 Task: Find connections with filter location Jhanjhārpur with filter topic #successwith filter profile language Potuguese with filter current company Kantar with filter school Vidyalankar Institute of Technology, Mumbai with filter industry Consumer Goods Rental with filter service category Product Marketing with filter keywords title Medical Transcriptionist
Action: Mouse moved to (152, 226)
Screenshot: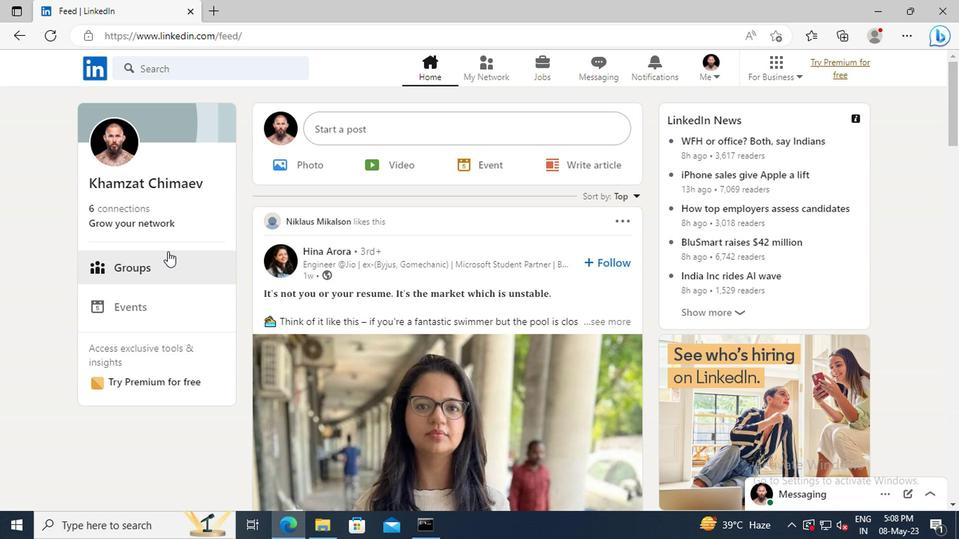 
Action: Mouse pressed left at (152, 226)
Screenshot: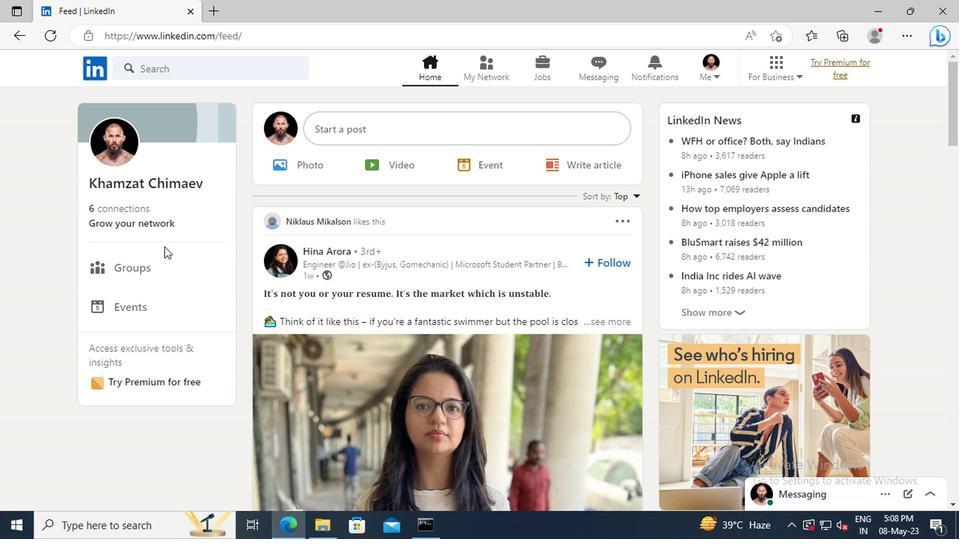 
Action: Mouse moved to (152, 151)
Screenshot: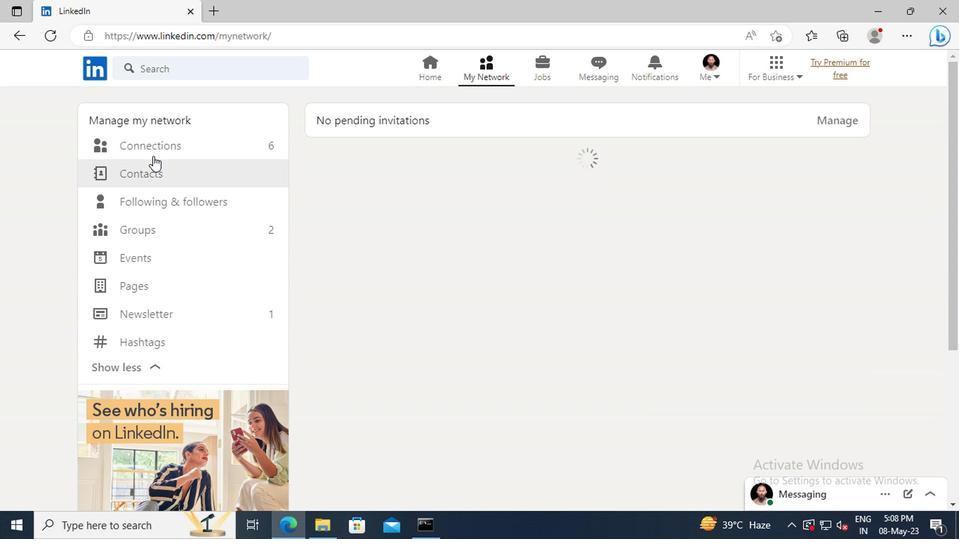 
Action: Mouse pressed left at (152, 151)
Screenshot: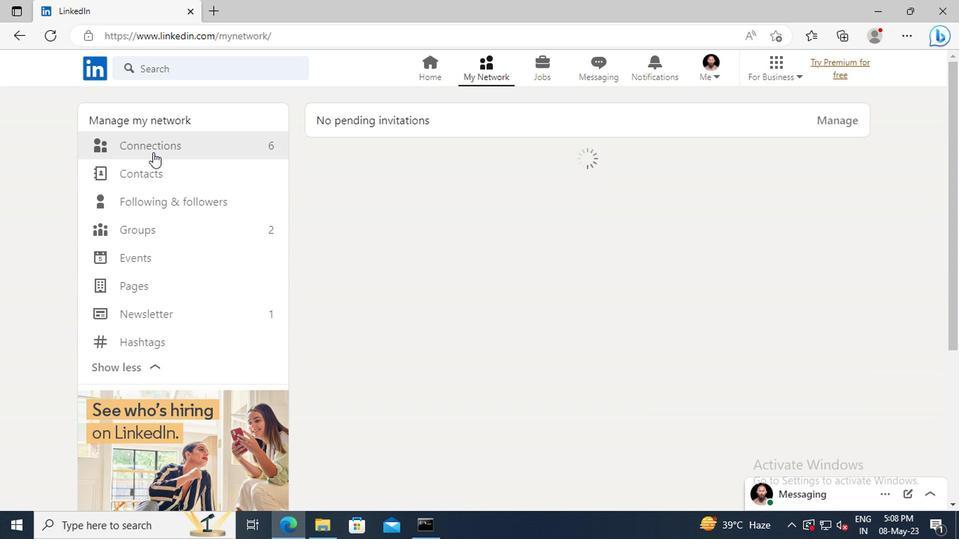 
Action: Mouse moved to (577, 153)
Screenshot: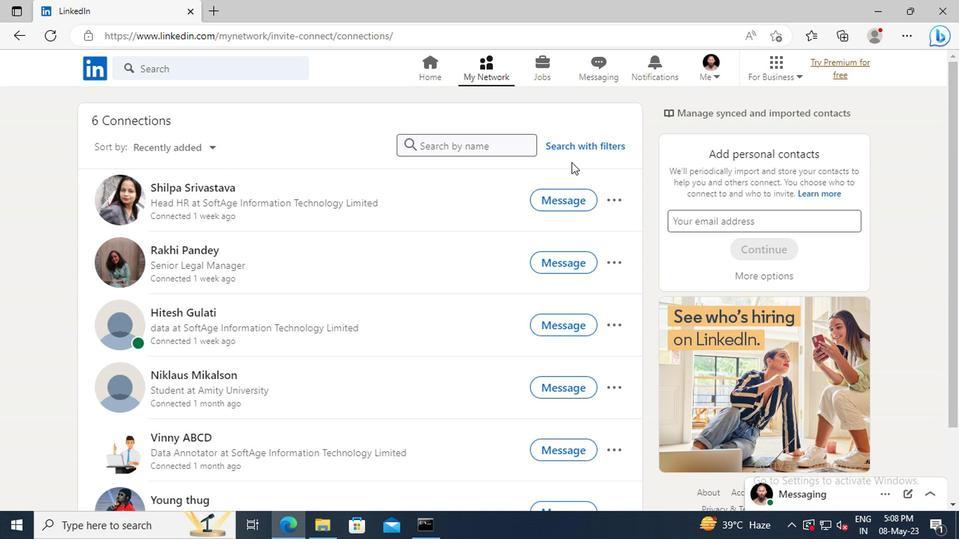 
Action: Mouse pressed left at (577, 153)
Screenshot: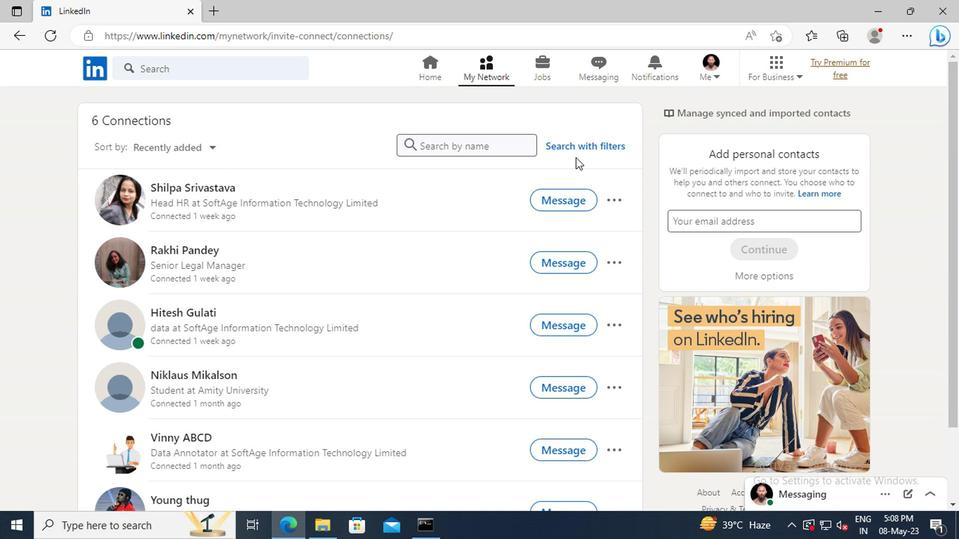 
Action: Mouse moved to (524, 108)
Screenshot: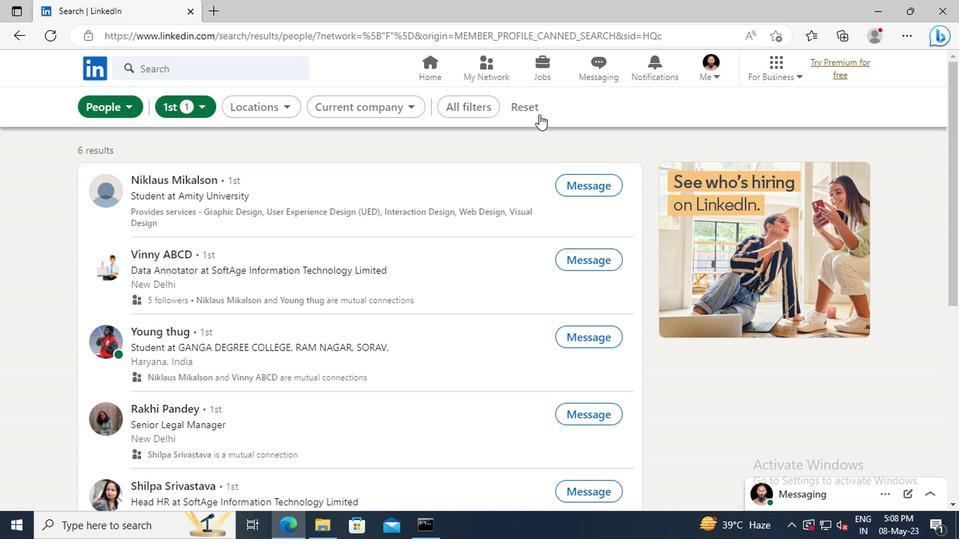 
Action: Mouse pressed left at (524, 108)
Screenshot: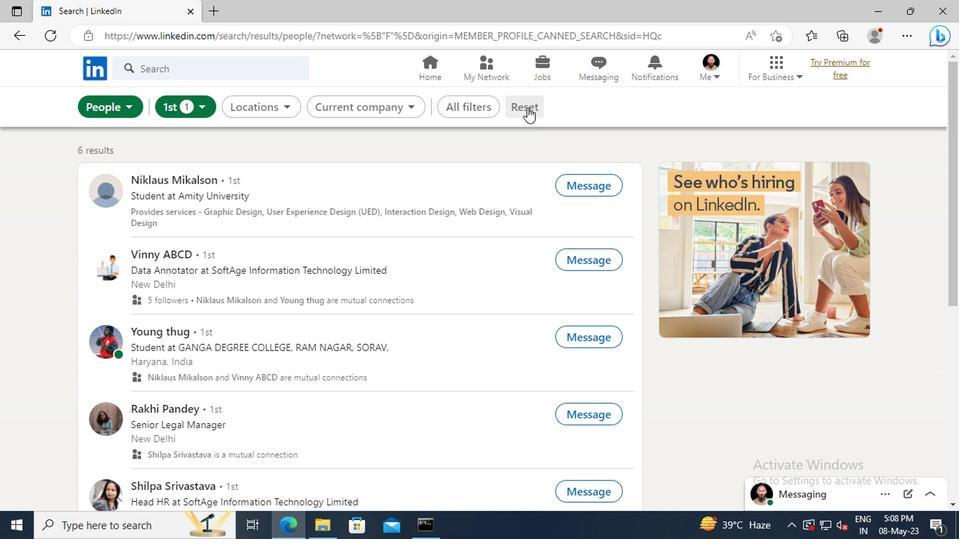 
Action: Mouse moved to (487, 109)
Screenshot: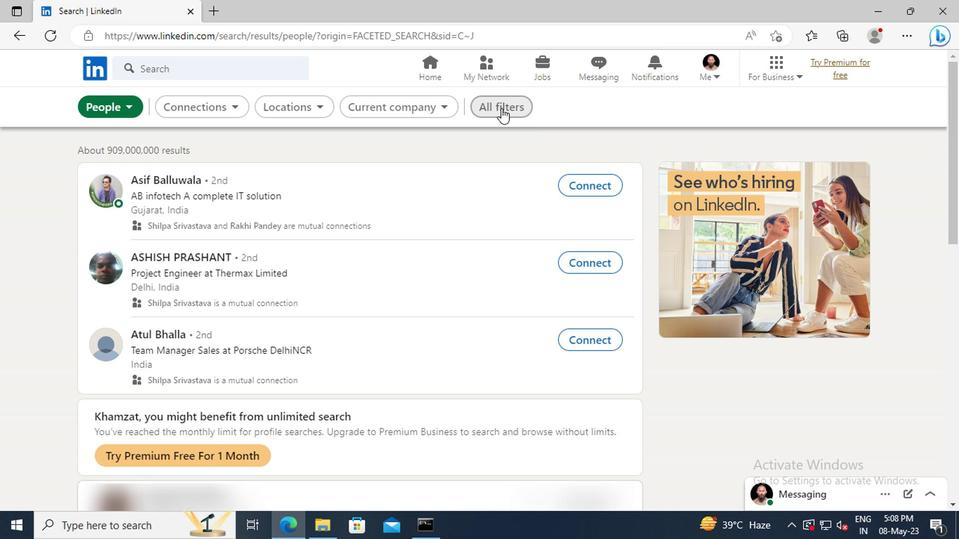 
Action: Mouse pressed left at (487, 109)
Screenshot: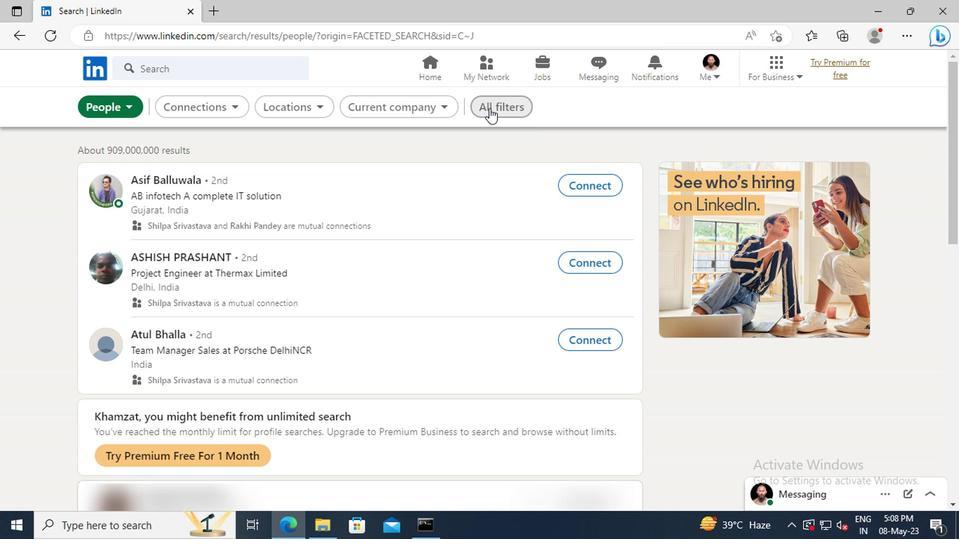 
Action: Mouse moved to (777, 265)
Screenshot: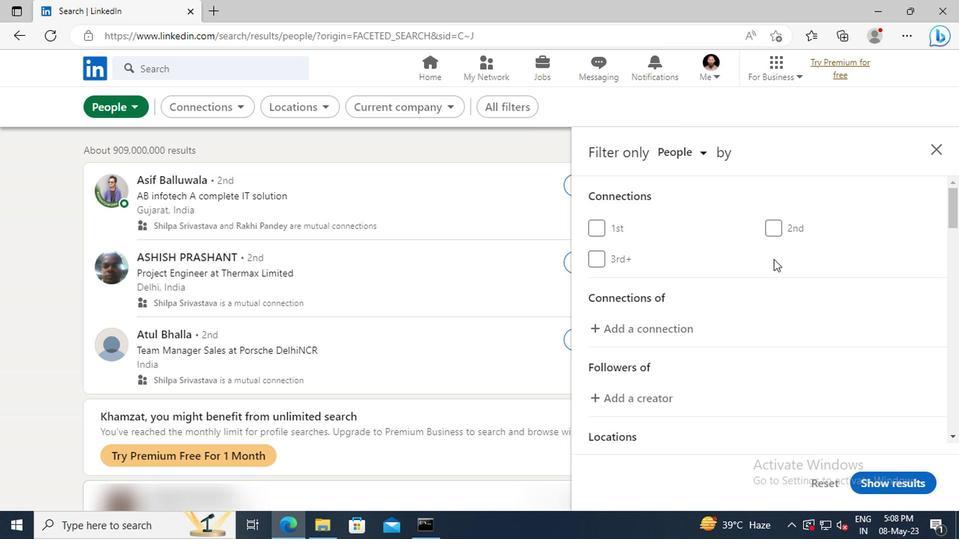 
Action: Mouse scrolled (777, 264) with delta (0, 0)
Screenshot: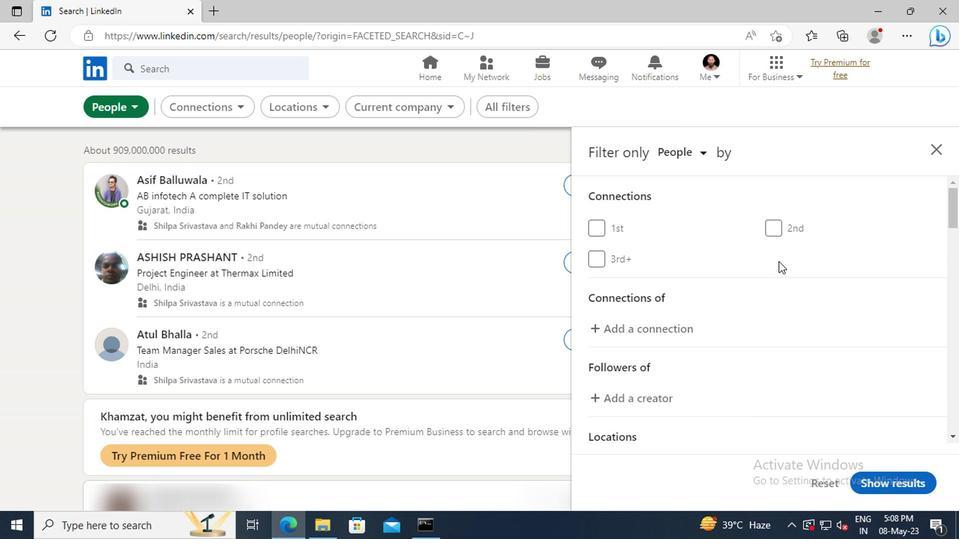 
Action: Mouse scrolled (777, 264) with delta (0, 0)
Screenshot: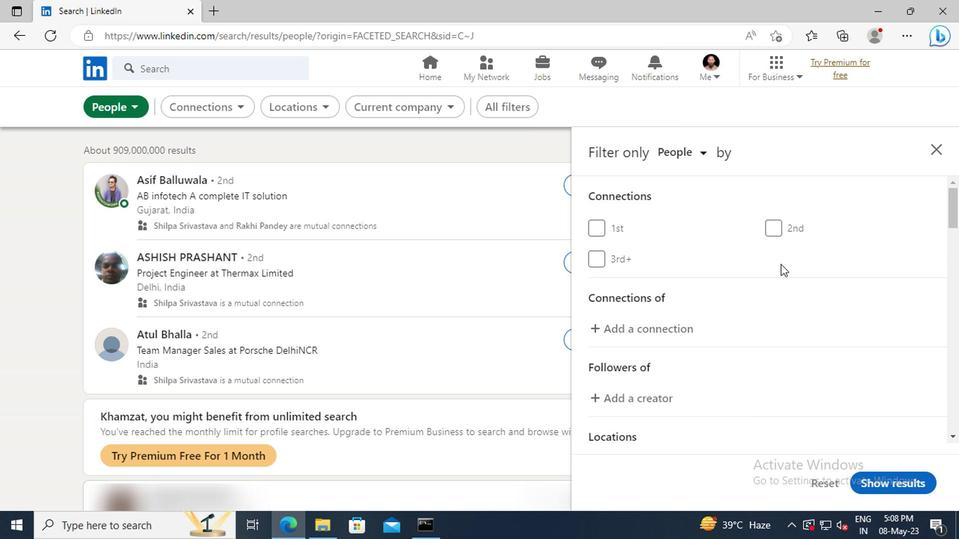 
Action: Mouse scrolled (777, 264) with delta (0, 0)
Screenshot: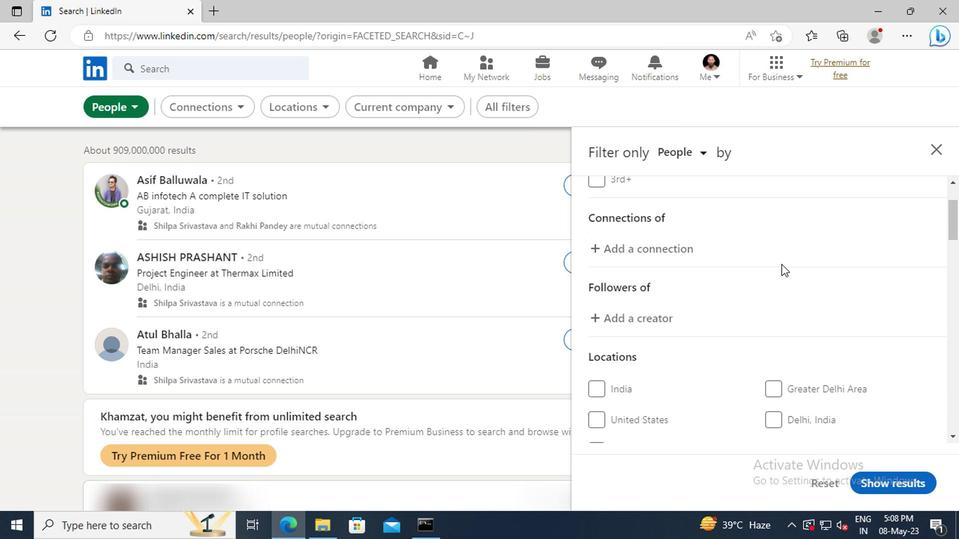 
Action: Mouse scrolled (777, 264) with delta (0, 0)
Screenshot: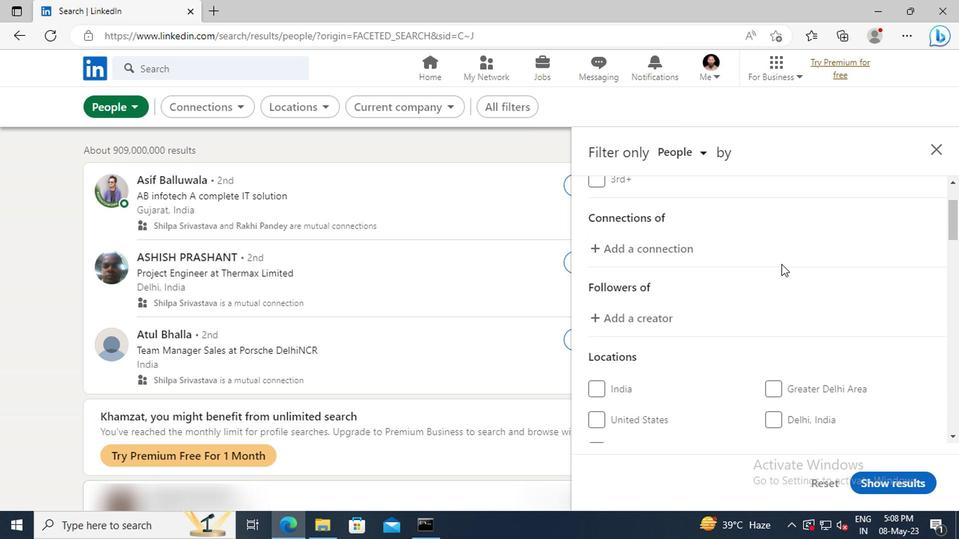 
Action: Mouse scrolled (777, 264) with delta (0, 0)
Screenshot: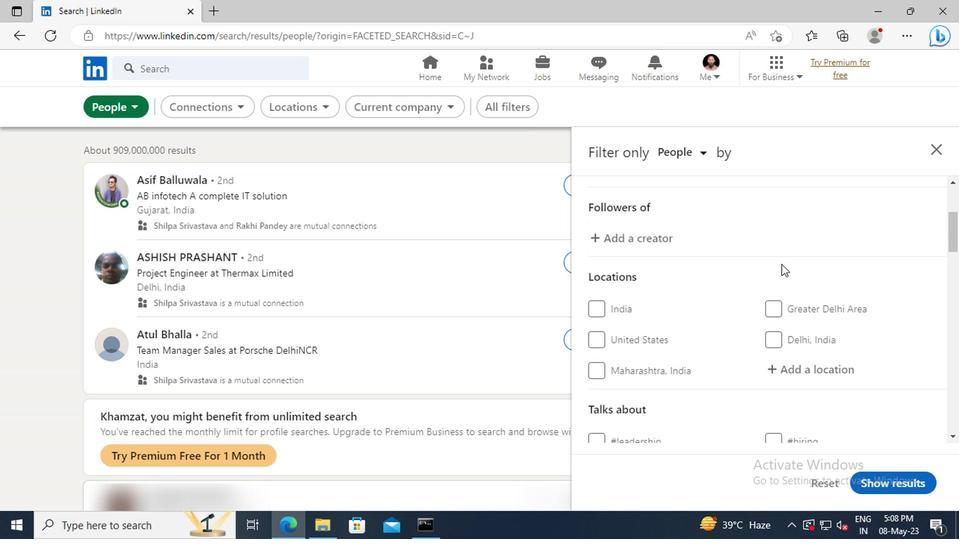 
Action: Mouse scrolled (777, 264) with delta (0, 0)
Screenshot: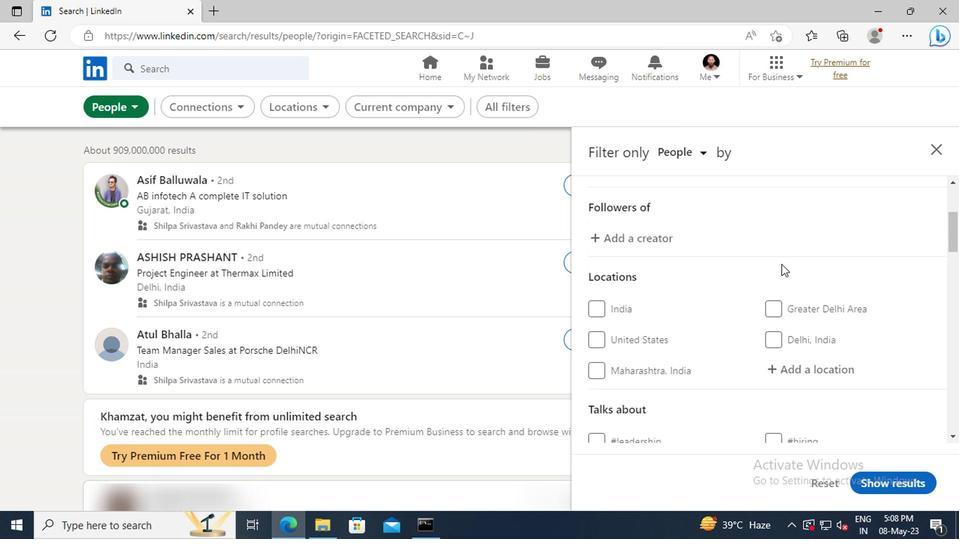 
Action: Mouse moved to (780, 288)
Screenshot: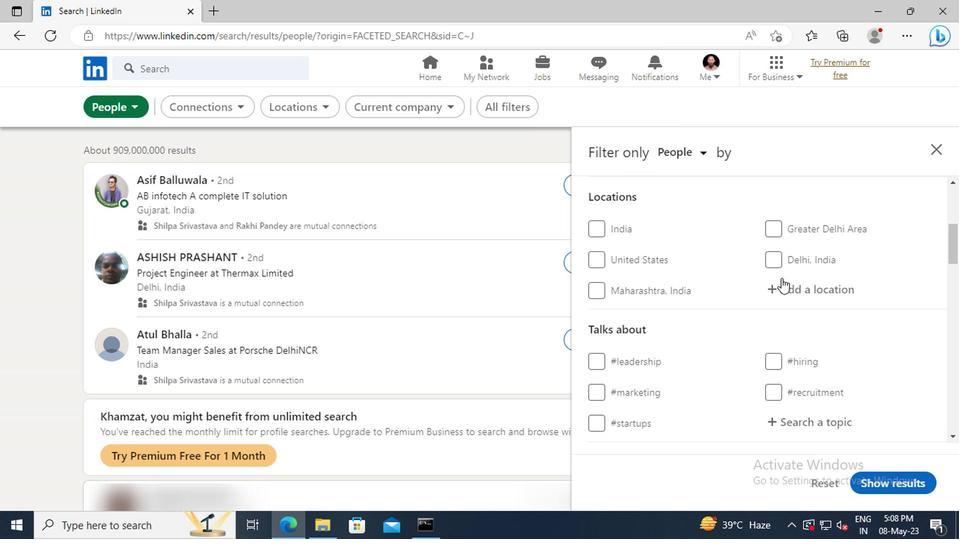 
Action: Mouse pressed left at (780, 288)
Screenshot: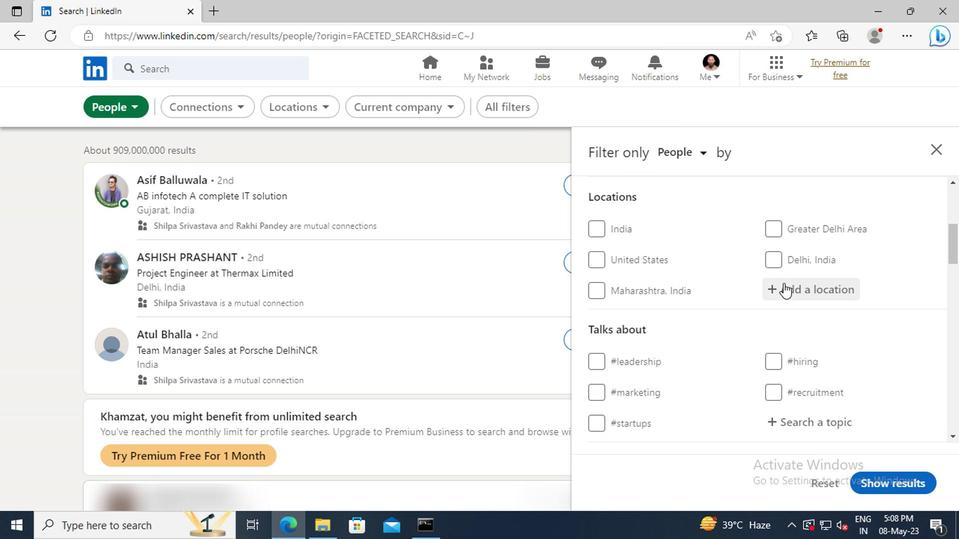 
Action: Key pressed <Key.shift>JHANJHAR
Screenshot: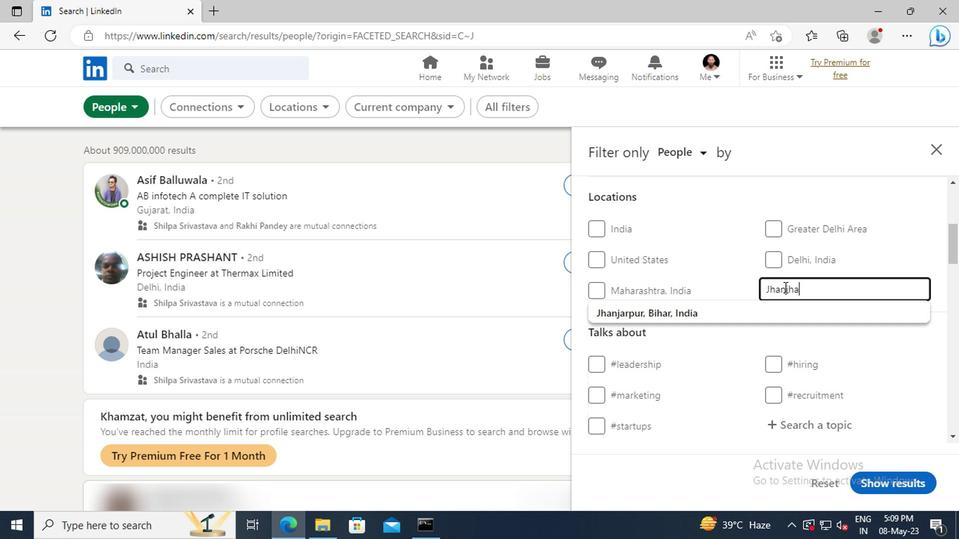
Action: Mouse moved to (789, 312)
Screenshot: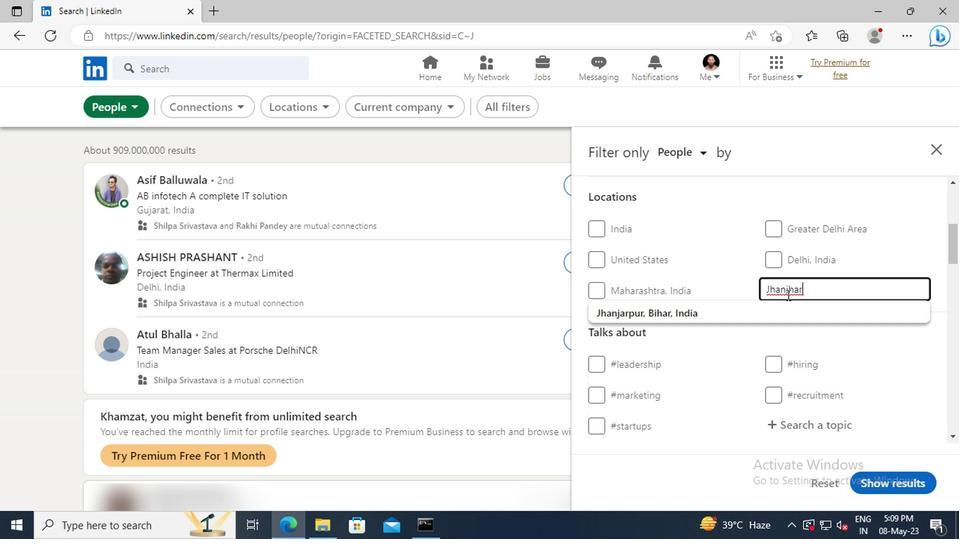 
Action: Mouse pressed left at (789, 312)
Screenshot: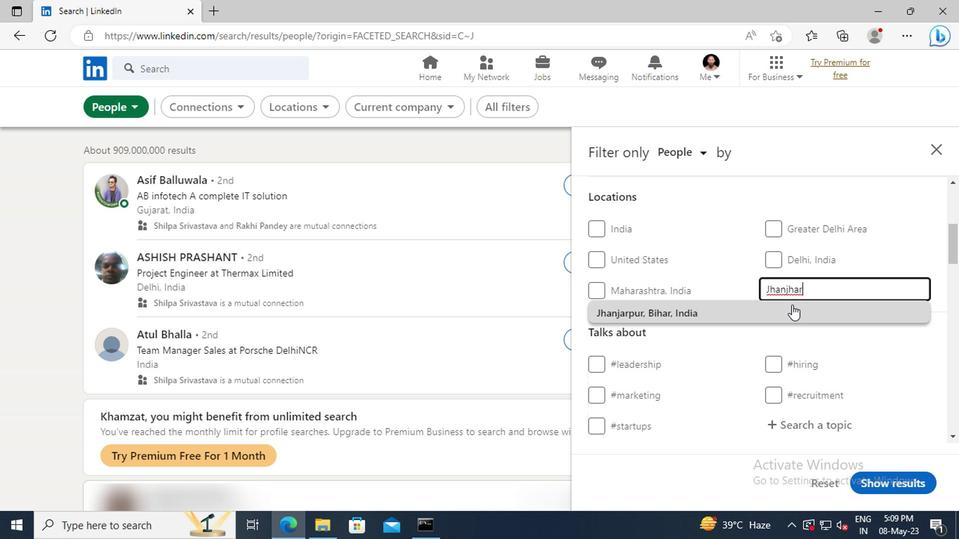 
Action: Mouse scrolled (789, 311) with delta (0, 0)
Screenshot: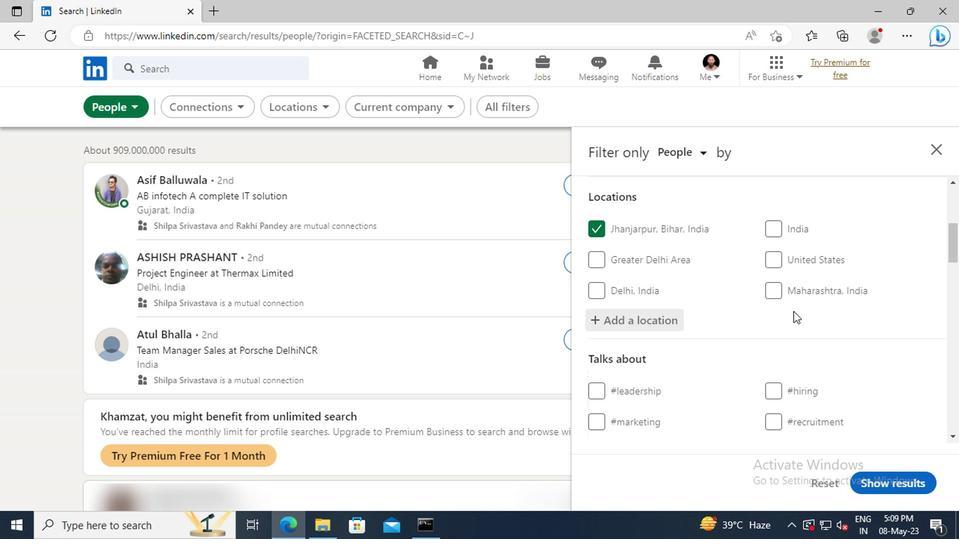 
Action: Mouse scrolled (789, 311) with delta (0, 0)
Screenshot: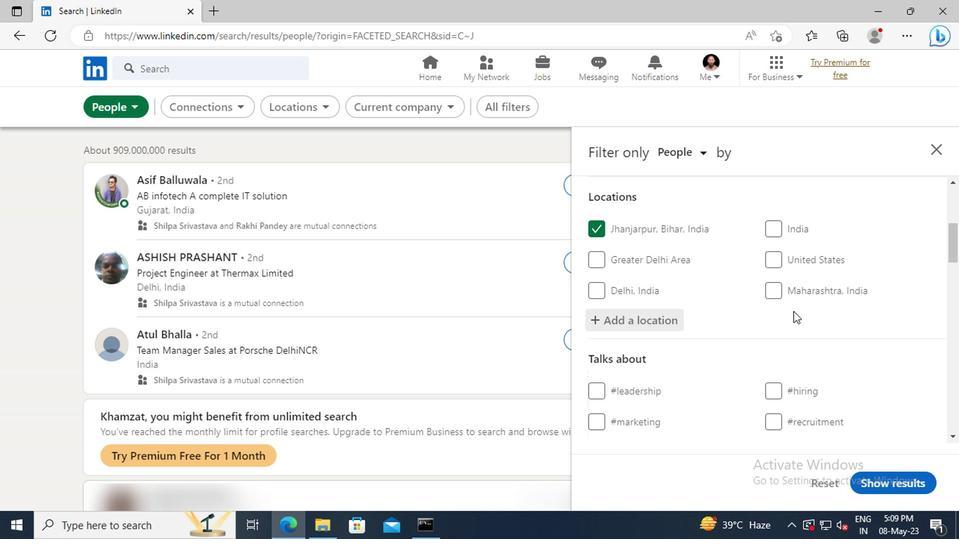 
Action: Mouse scrolled (789, 311) with delta (0, 0)
Screenshot: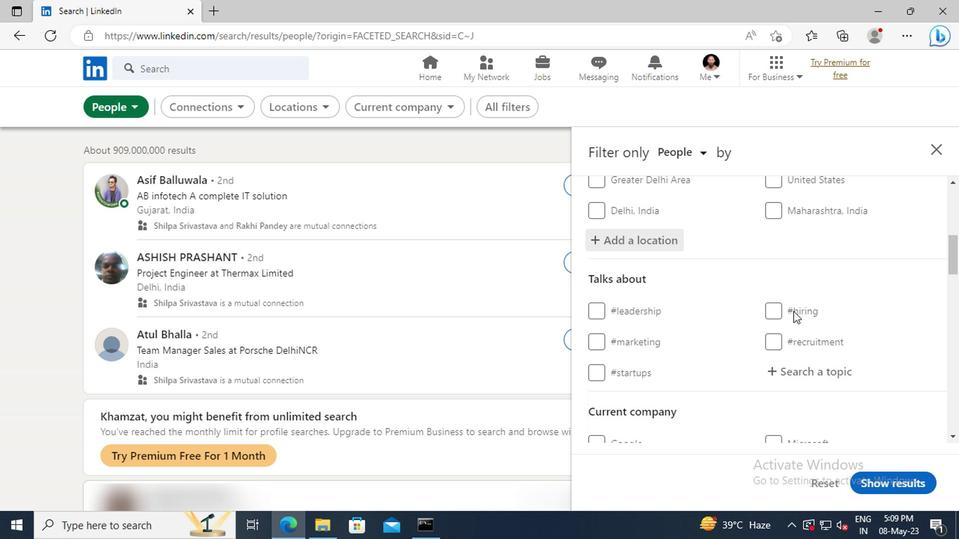 
Action: Mouse moved to (793, 330)
Screenshot: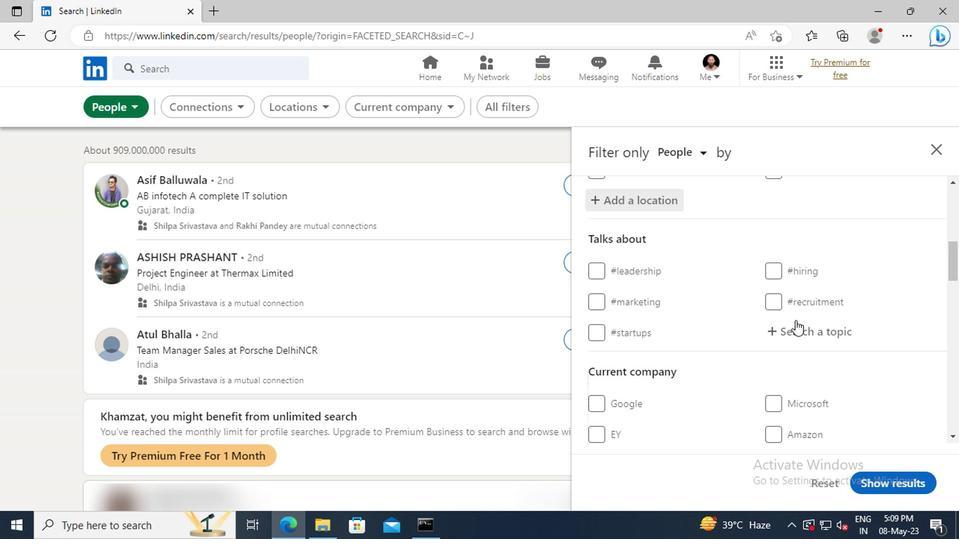 
Action: Mouse pressed left at (793, 330)
Screenshot: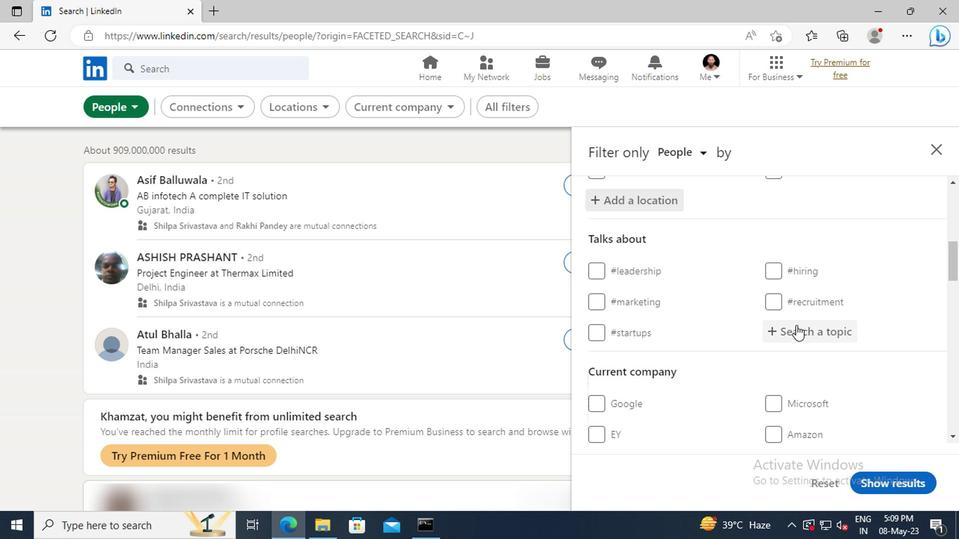 
Action: Key pressed SUCCESS
Screenshot: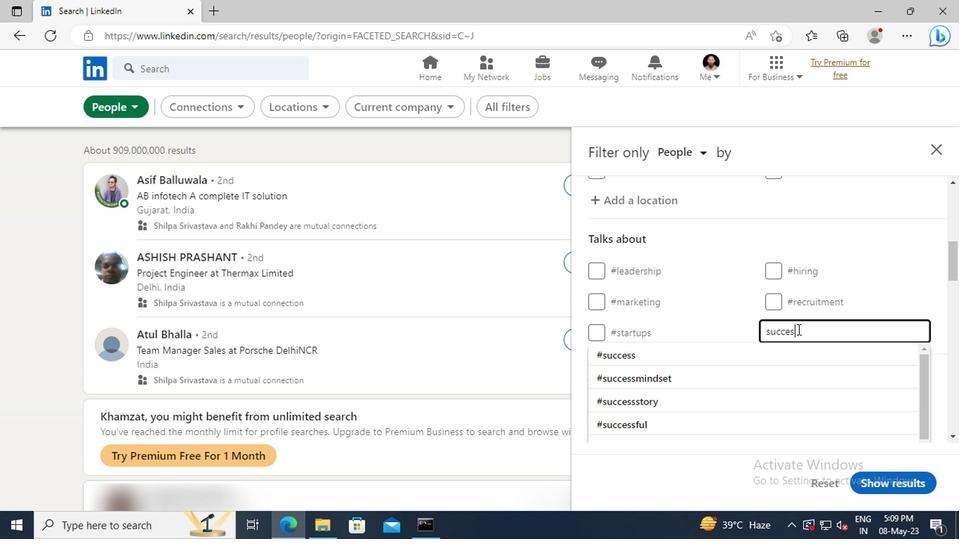 
Action: Mouse moved to (795, 351)
Screenshot: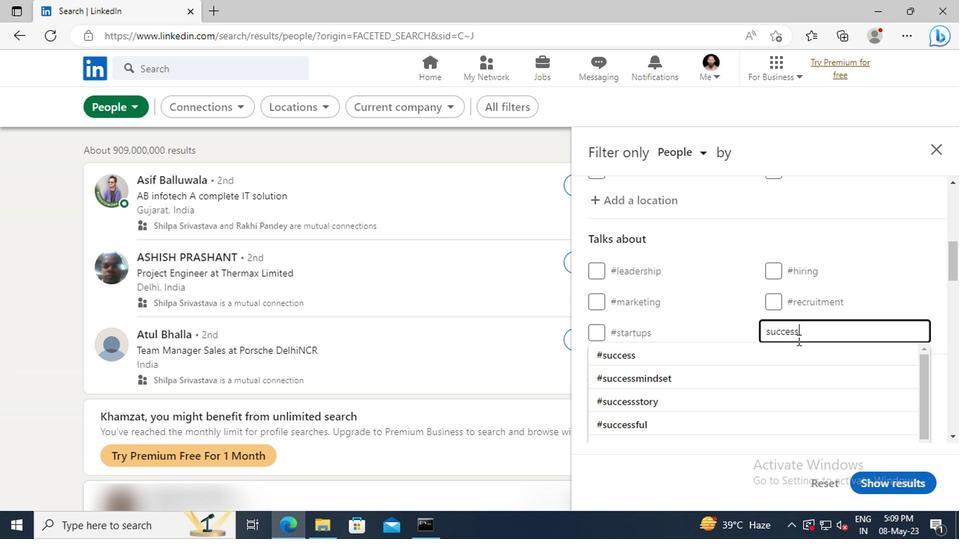 
Action: Mouse pressed left at (795, 351)
Screenshot: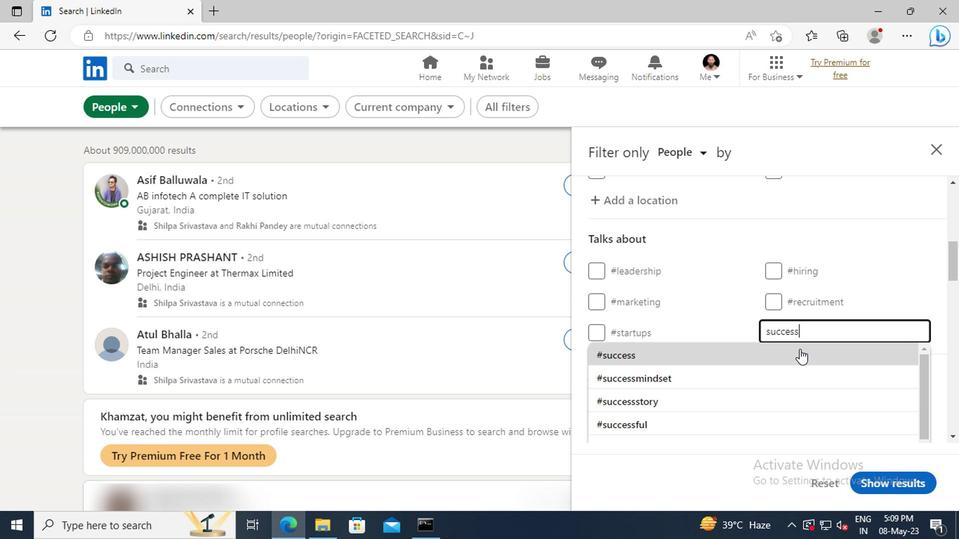 
Action: Mouse moved to (796, 352)
Screenshot: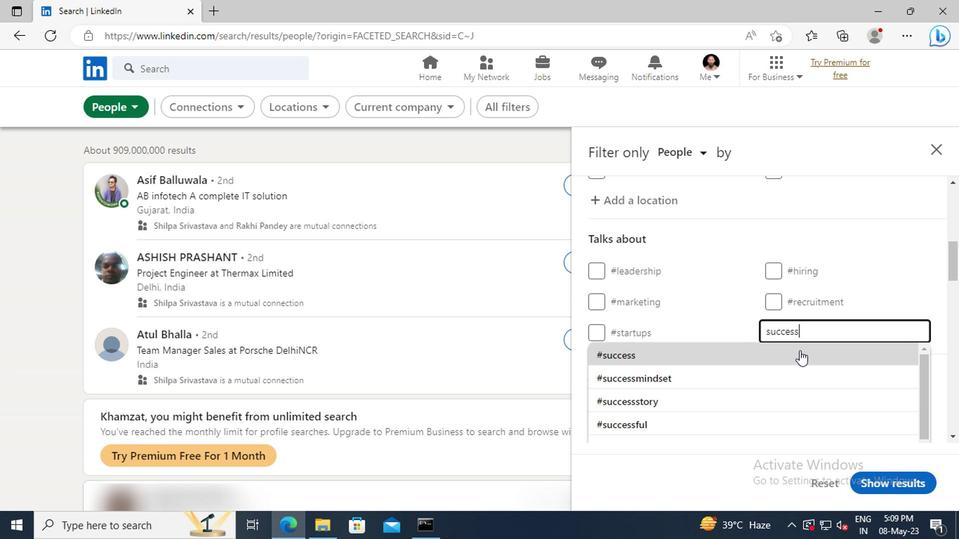 
Action: Mouse scrolled (796, 351) with delta (0, 0)
Screenshot: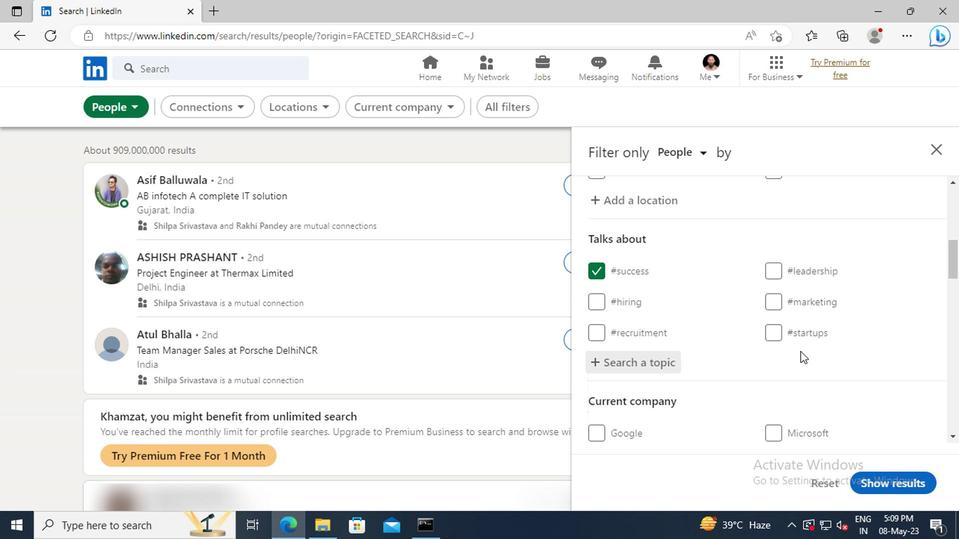
Action: Mouse scrolled (796, 351) with delta (0, 0)
Screenshot: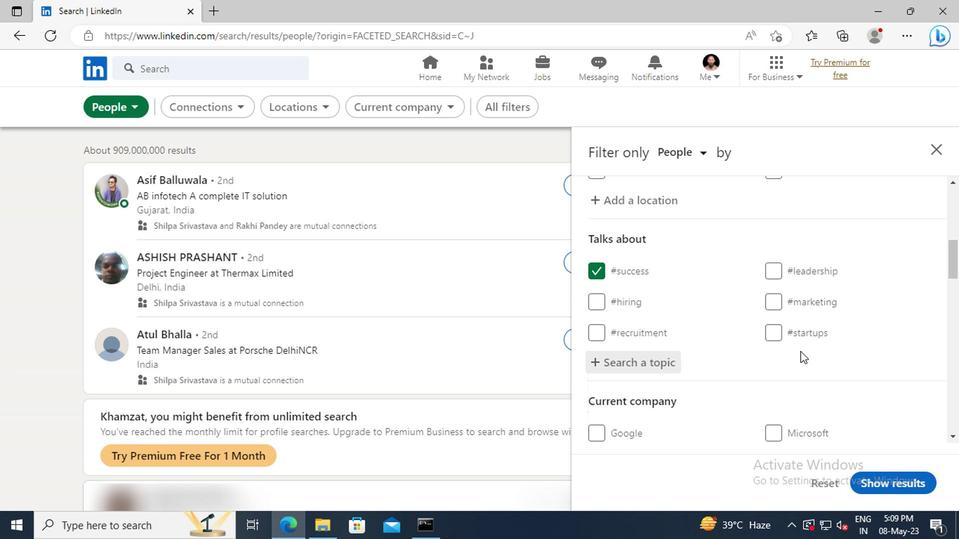 
Action: Mouse scrolled (796, 351) with delta (0, 0)
Screenshot: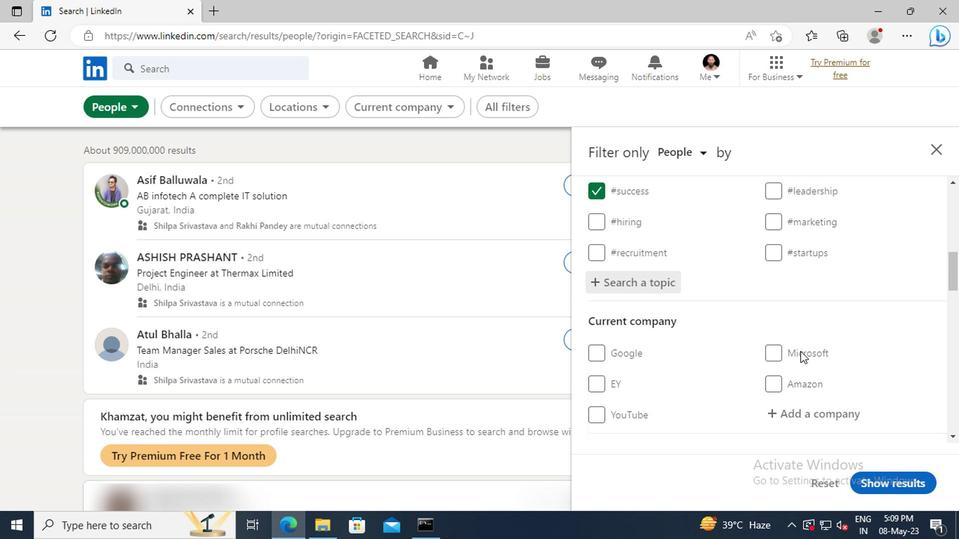 
Action: Mouse scrolled (796, 351) with delta (0, 0)
Screenshot: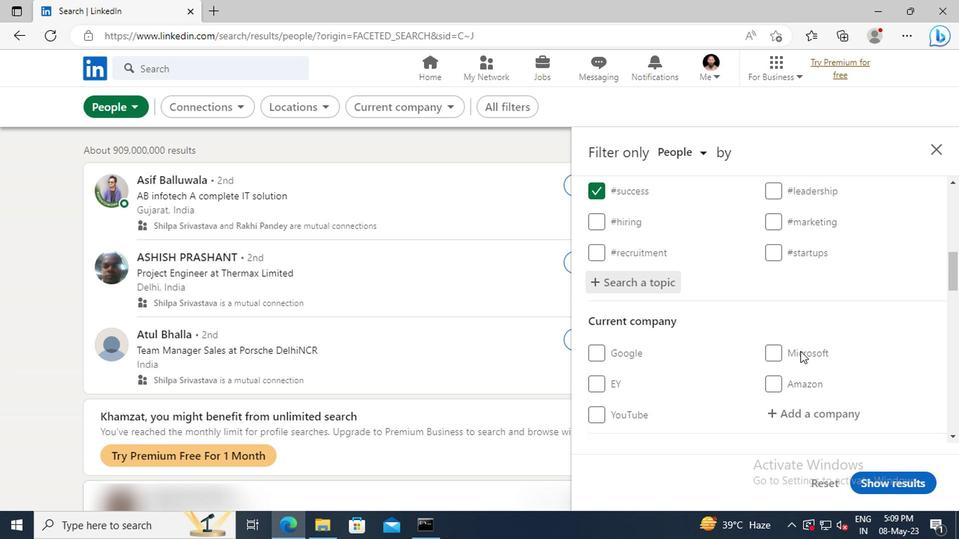 
Action: Mouse scrolled (796, 351) with delta (0, 0)
Screenshot: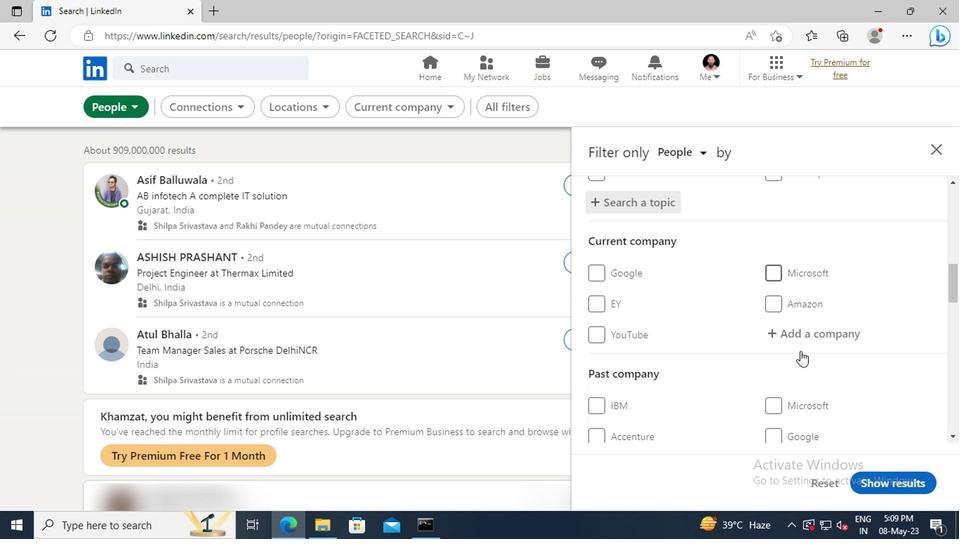 
Action: Mouse scrolled (796, 351) with delta (0, 0)
Screenshot: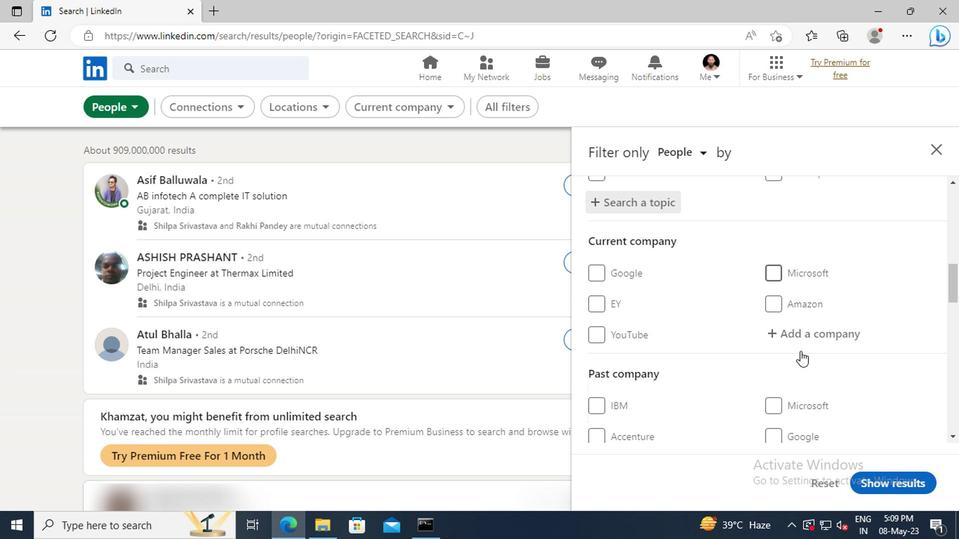 
Action: Mouse scrolled (796, 351) with delta (0, 0)
Screenshot: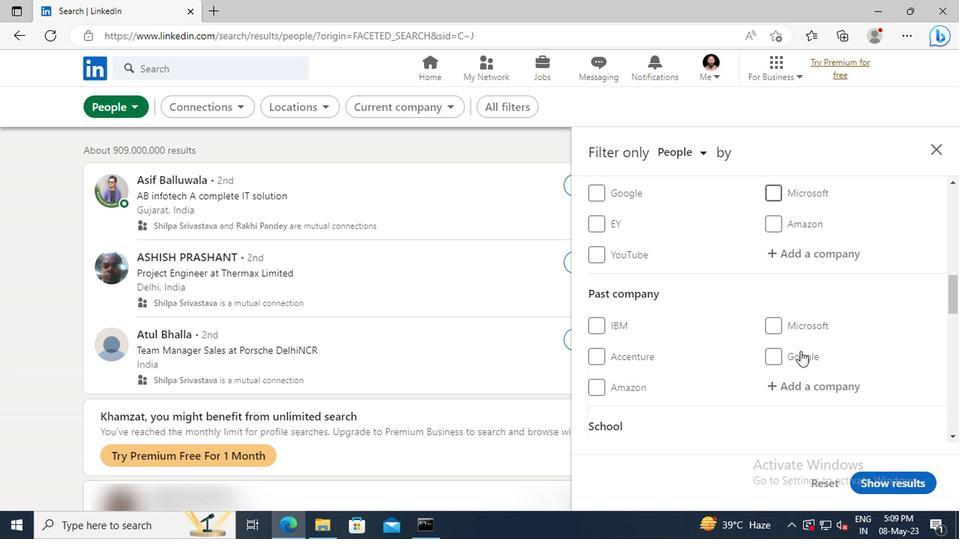
Action: Mouse scrolled (796, 351) with delta (0, 0)
Screenshot: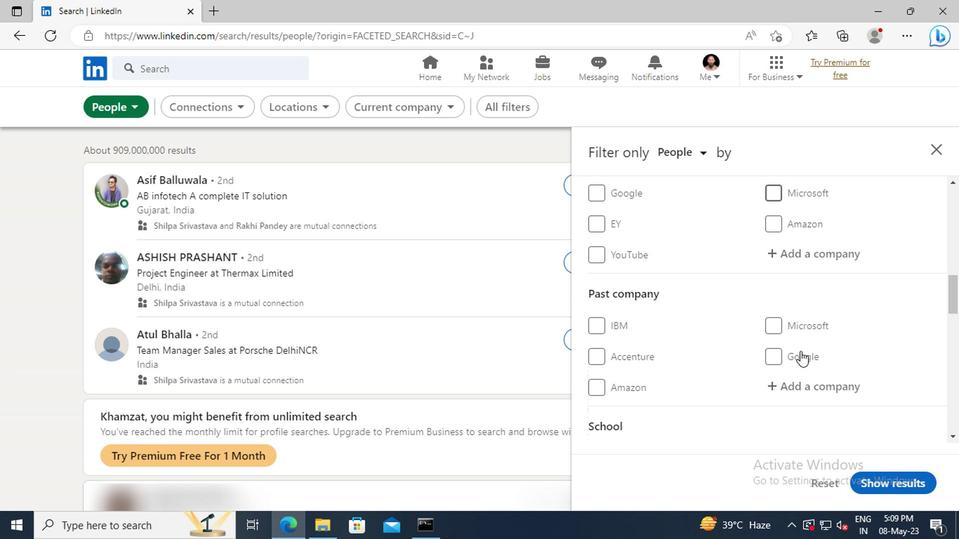 
Action: Mouse scrolled (796, 351) with delta (0, 0)
Screenshot: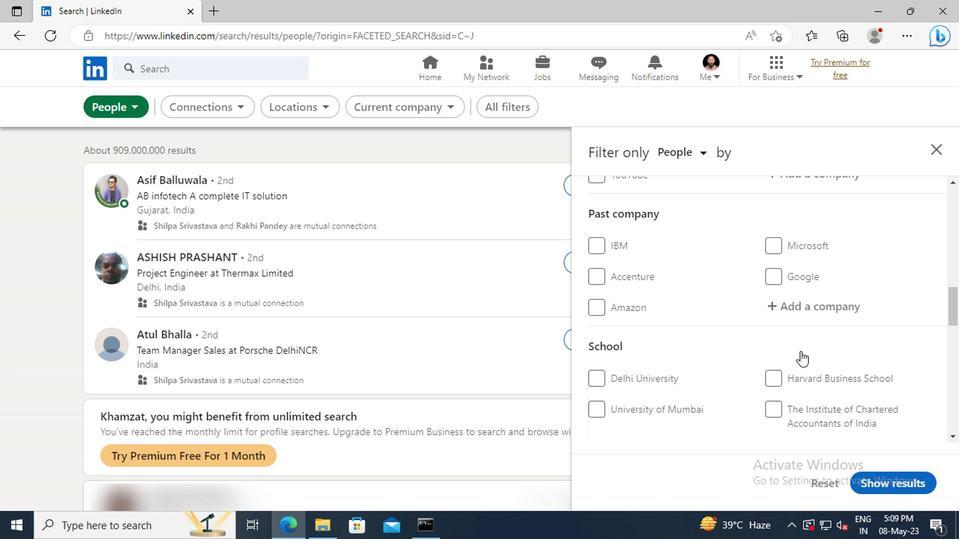 
Action: Mouse scrolled (796, 351) with delta (0, 0)
Screenshot: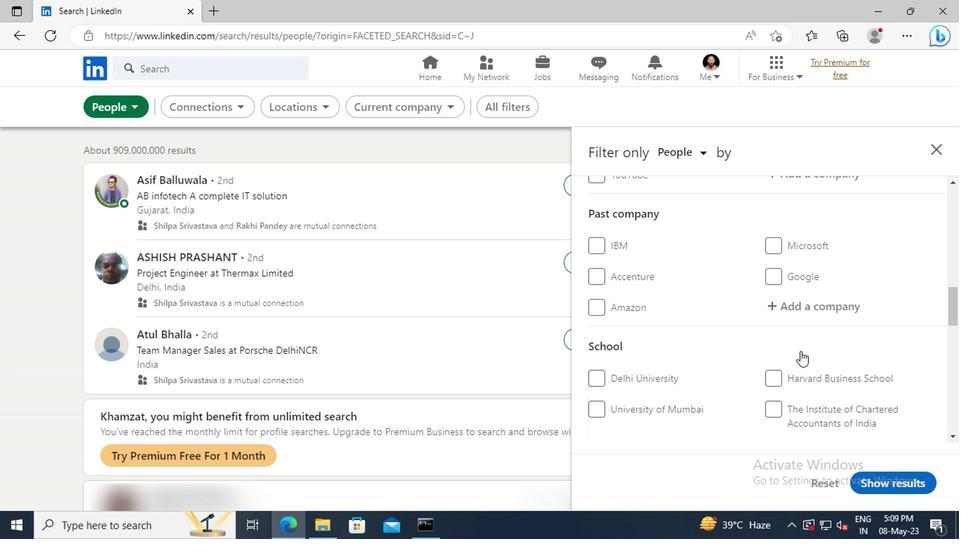 
Action: Mouse scrolled (796, 351) with delta (0, 0)
Screenshot: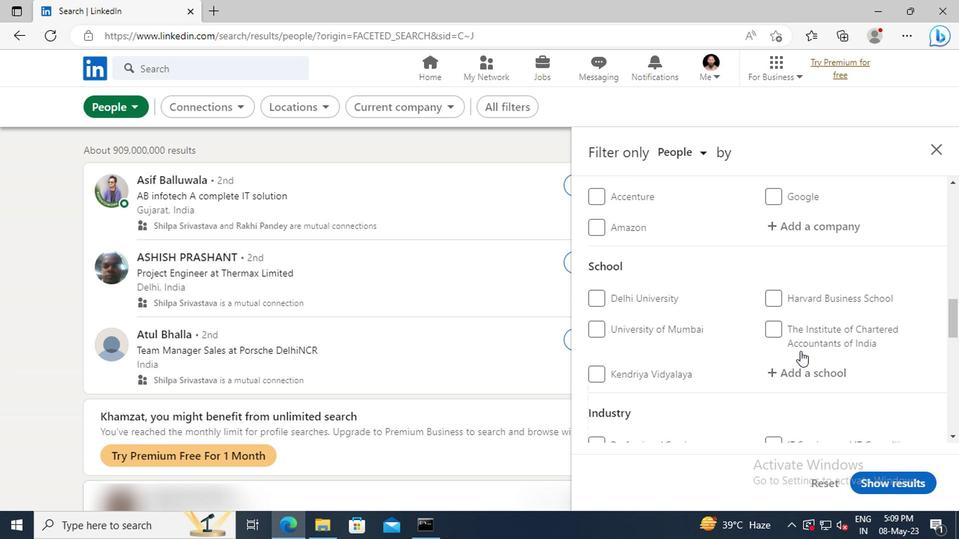 
Action: Mouse scrolled (796, 351) with delta (0, 0)
Screenshot: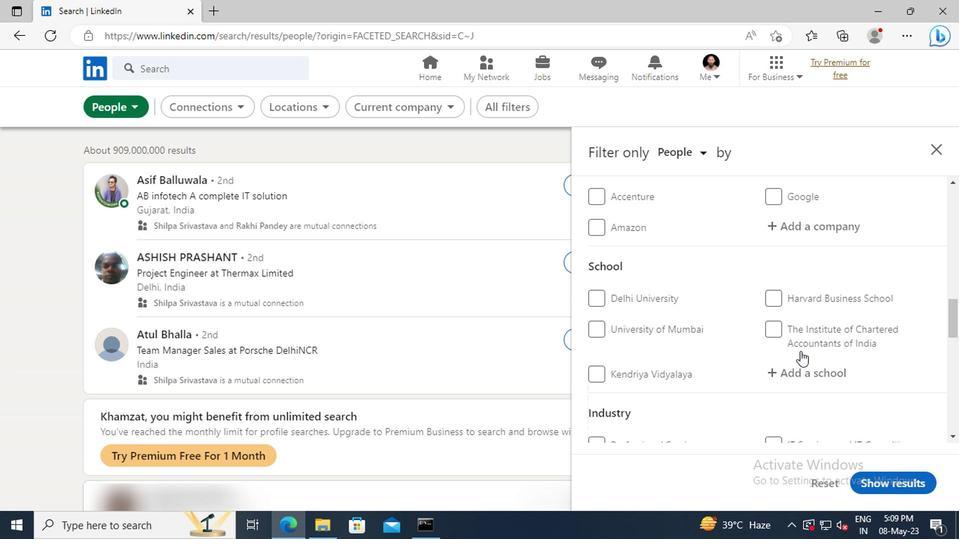 
Action: Mouse scrolled (796, 351) with delta (0, 0)
Screenshot: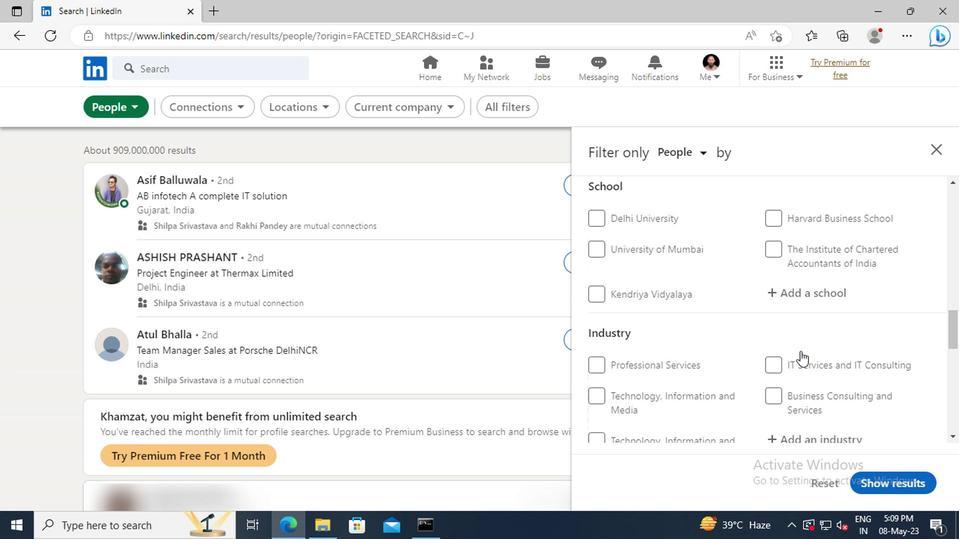 
Action: Mouse scrolled (796, 351) with delta (0, 0)
Screenshot: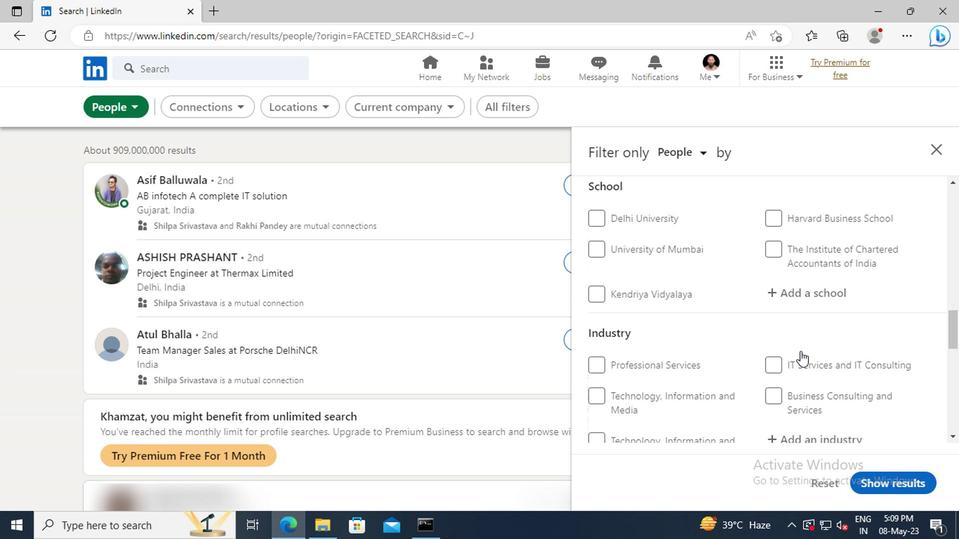 
Action: Mouse scrolled (796, 351) with delta (0, 0)
Screenshot: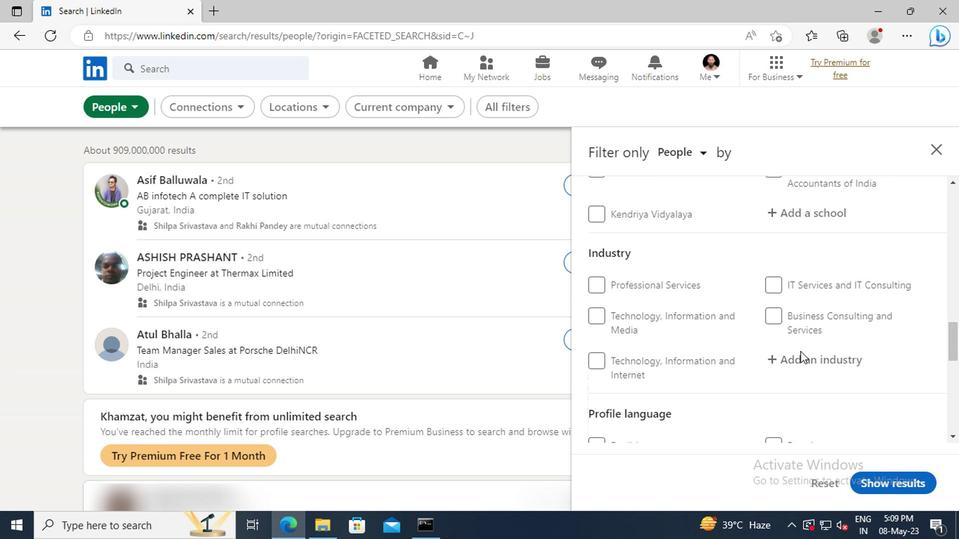 
Action: Mouse scrolled (796, 351) with delta (0, 0)
Screenshot: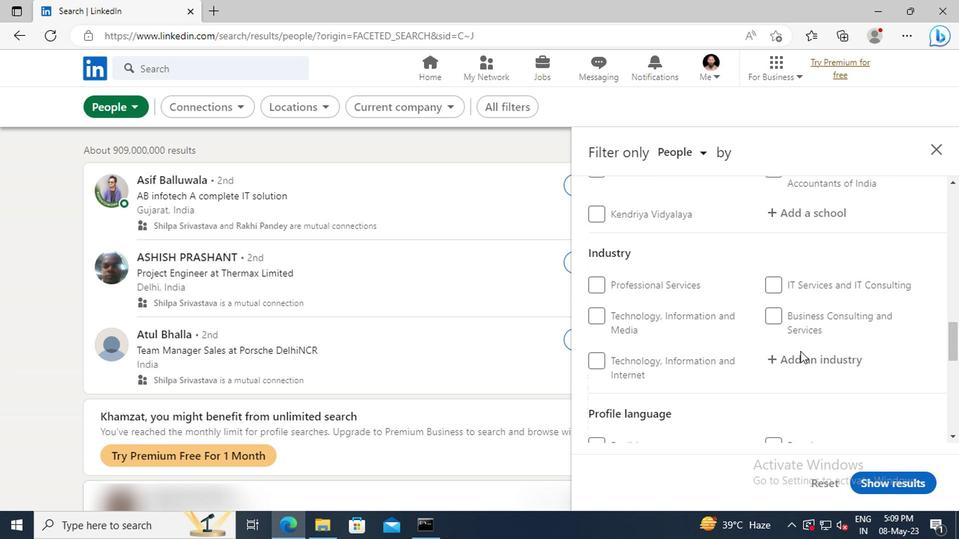 
Action: Mouse scrolled (796, 351) with delta (0, 0)
Screenshot: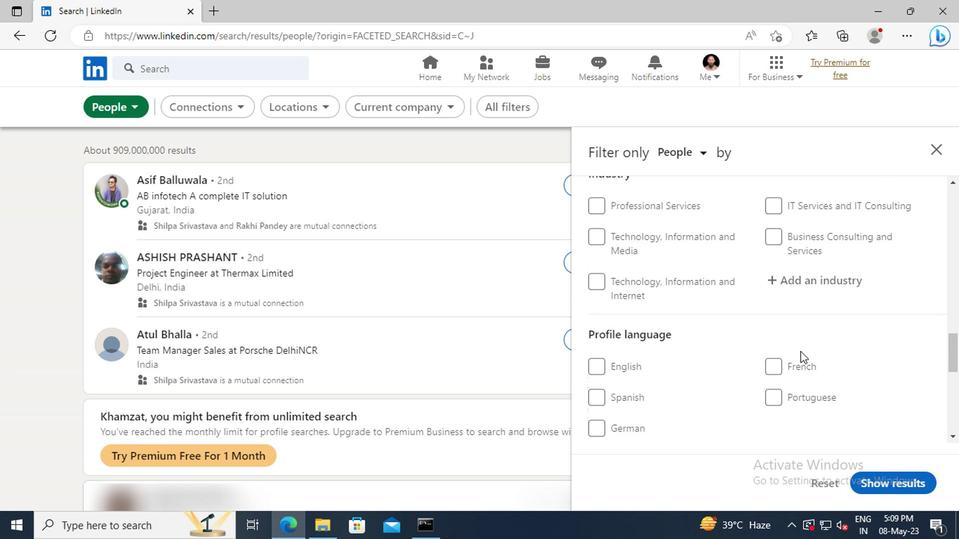 
Action: Mouse moved to (773, 361)
Screenshot: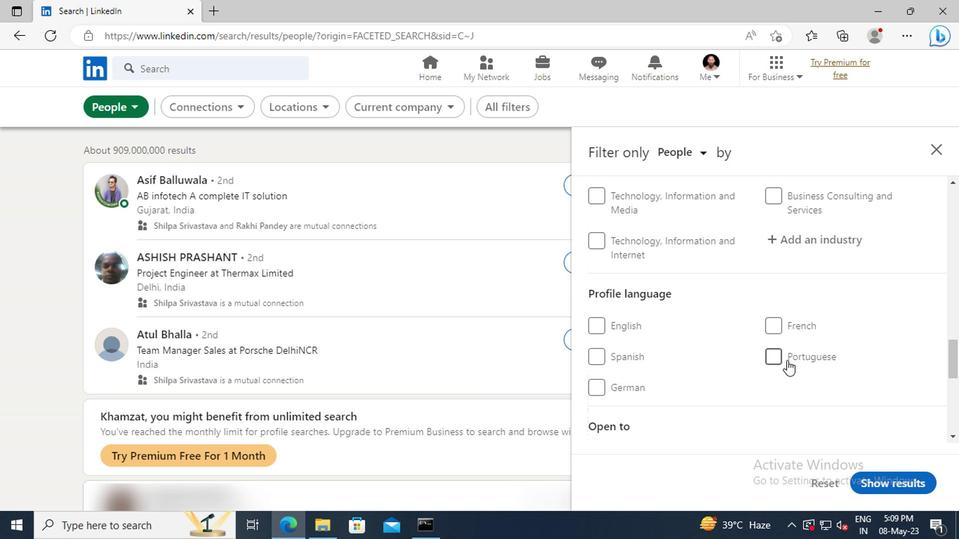 
Action: Mouse pressed left at (773, 361)
Screenshot: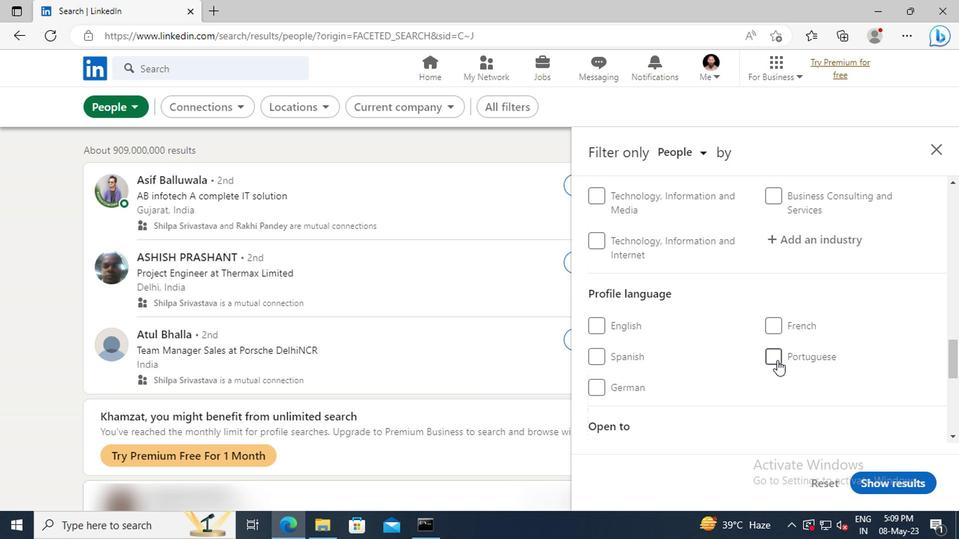 
Action: Mouse moved to (815, 339)
Screenshot: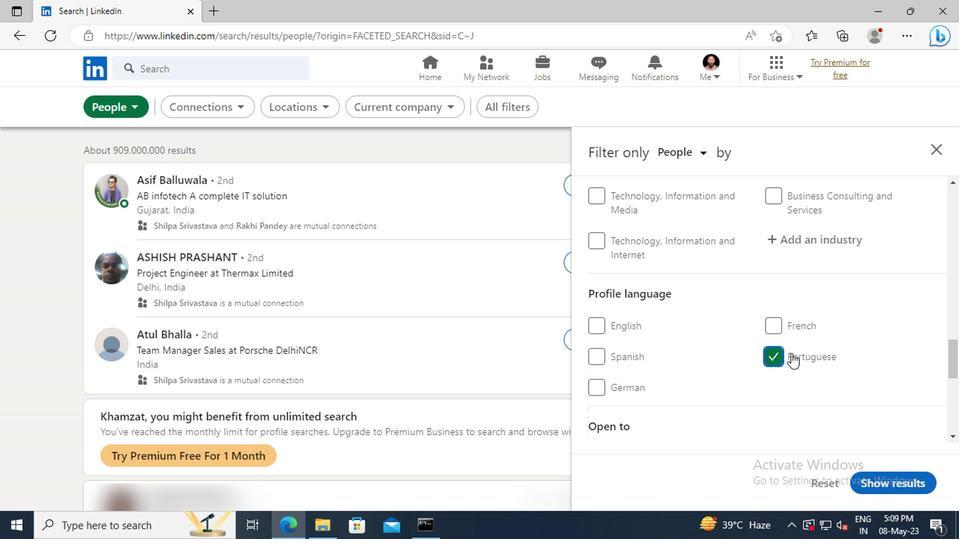 
Action: Mouse scrolled (815, 340) with delta (0, 0)
Screenshot: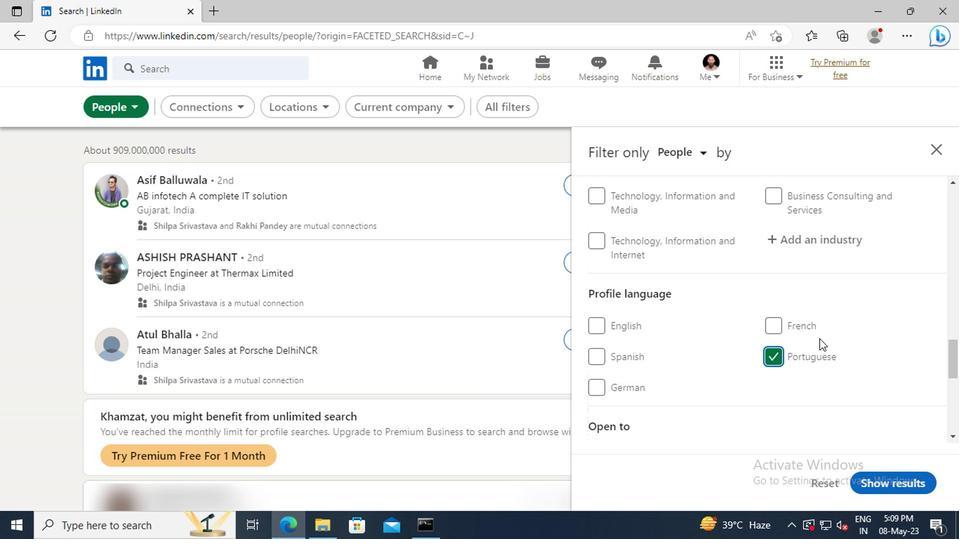
Action: Mouse scrolled (815, 340) with delta (0, 0)
Screenshot: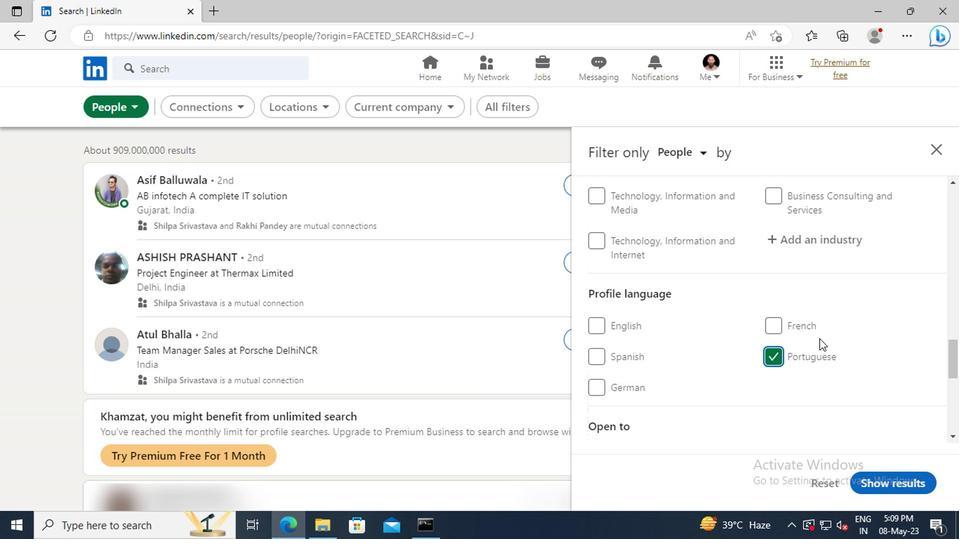 
Action: Mouse scrolled (815, 340) with delta (0, 0)
Screenshot: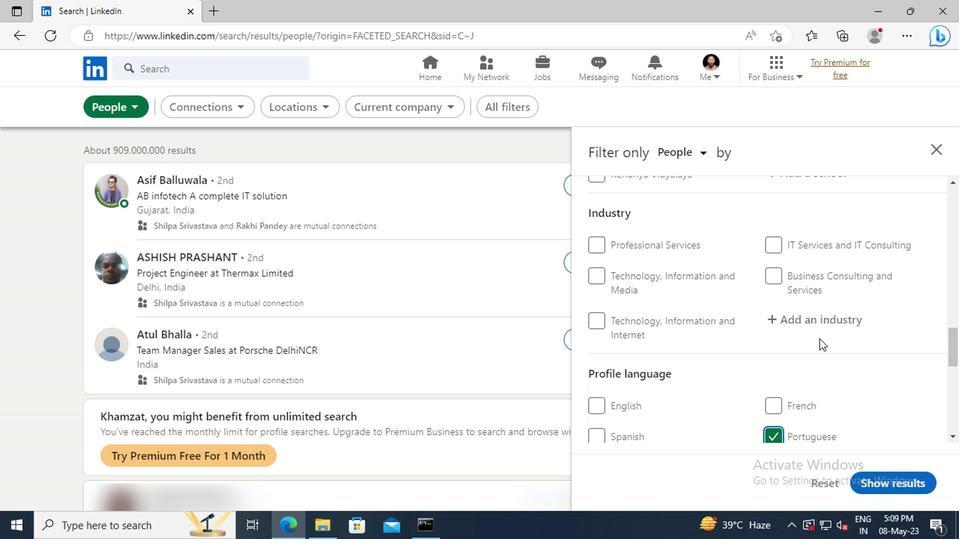 
Action: Mouse scrolled (815, 340) with delta (0, 0)
Screenshot: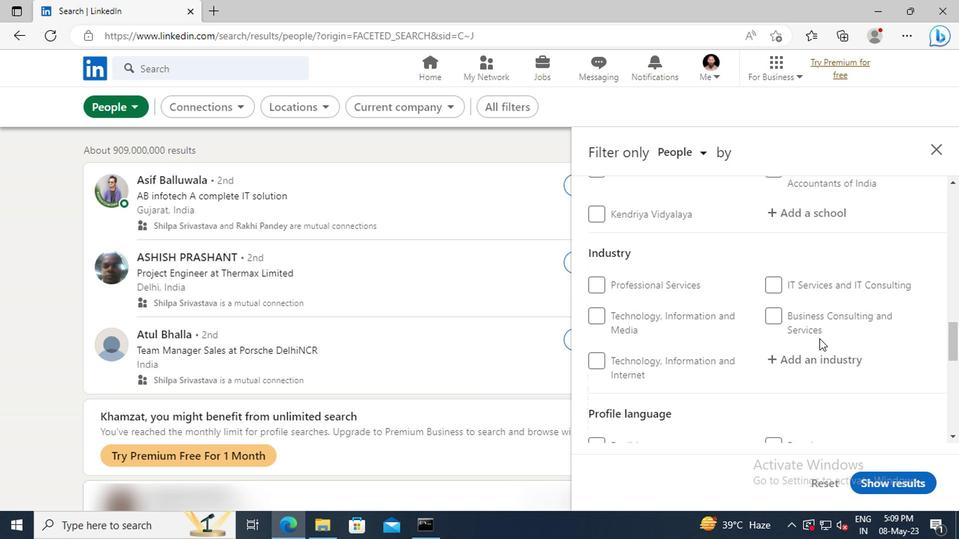 
Action: Mouse scrolled (815, 340) with delta (0, 0)
Screenshot: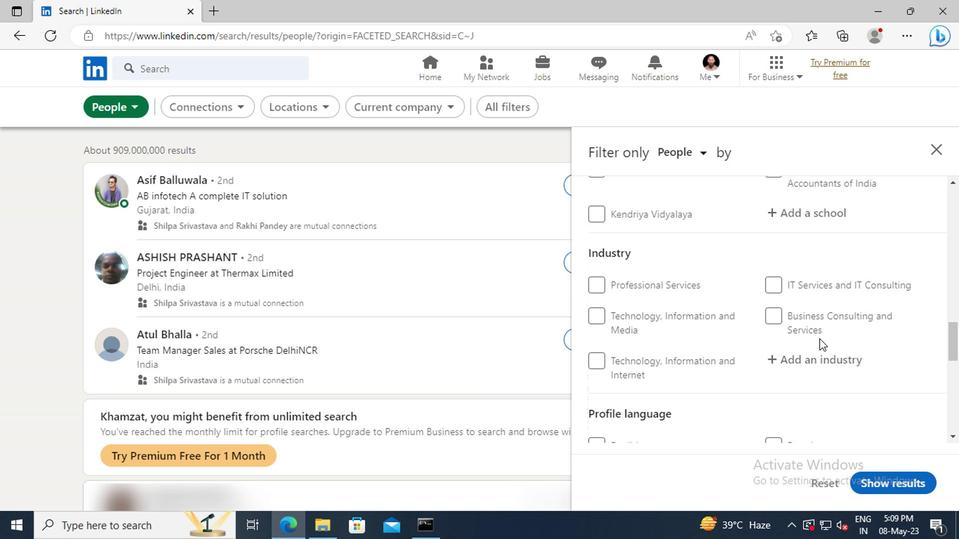 
Action: Mouse scrolled (815, 340) with delta (0, 0)
Screenshot: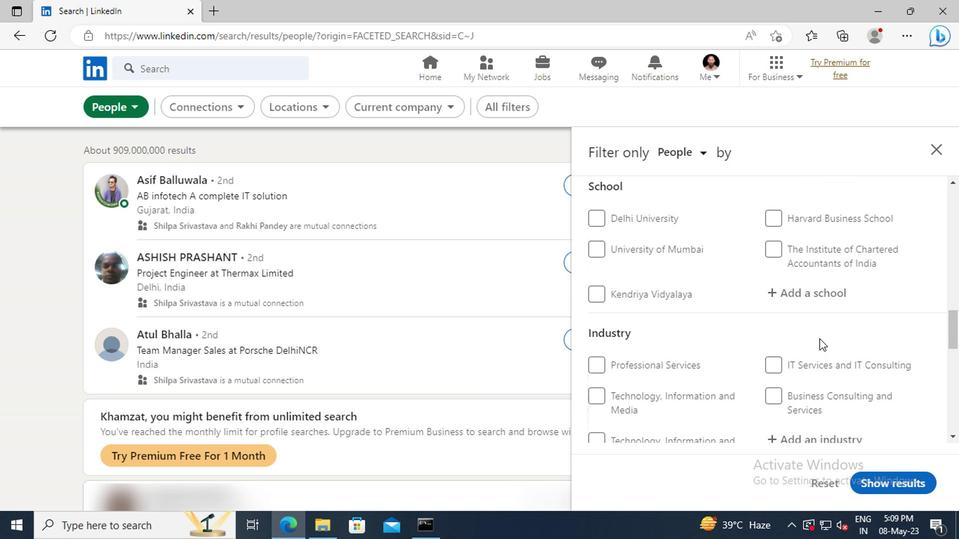 
Action: Mouse scrolled (815, 340) with delta (0, 0)
Screenshot: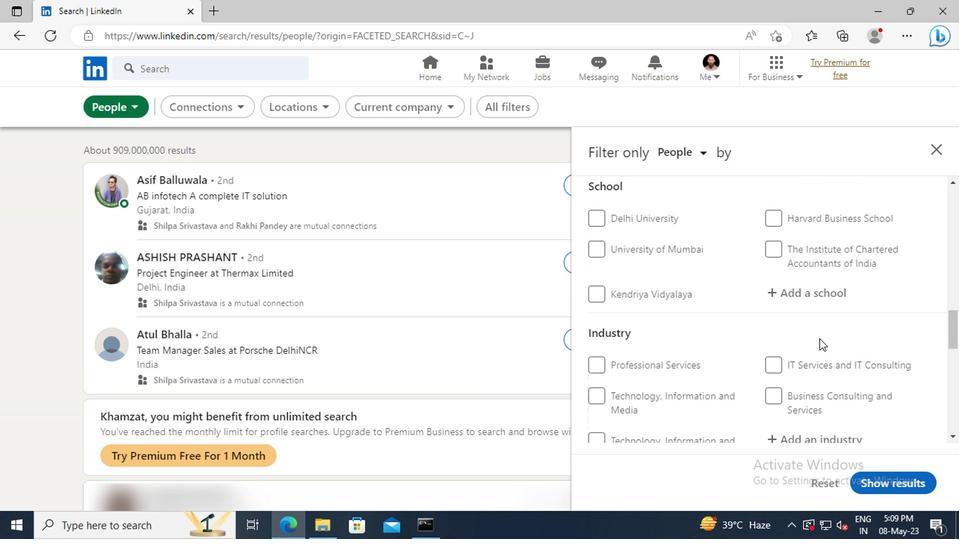 
Action: Mouse scrolled (815, 340) with delta (0, 0)
Screenshot: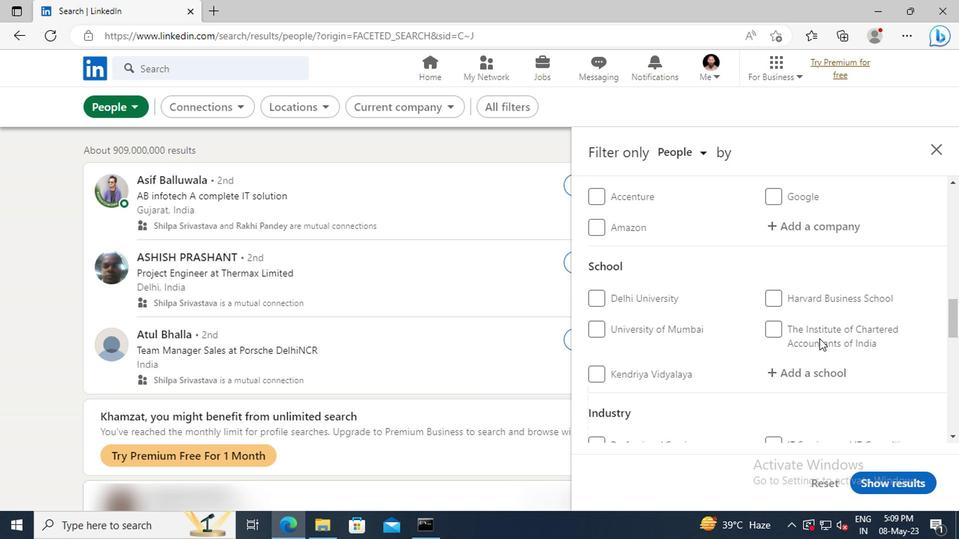 
Action: Mouse scrolled (815, 340) with delta (0, 0)
Screenshot: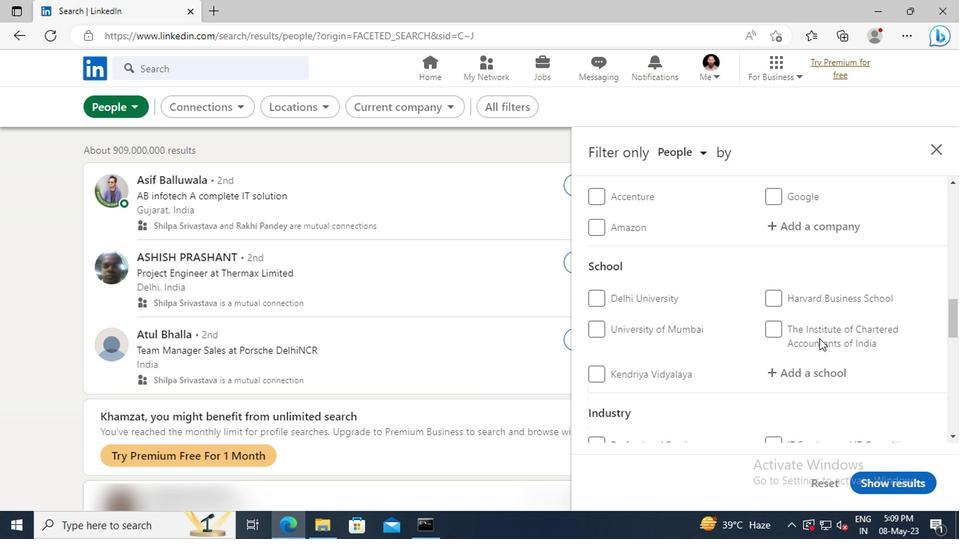 
Action: Mouse scrolled (815, 340) with delta (0, 0)
Screenshot: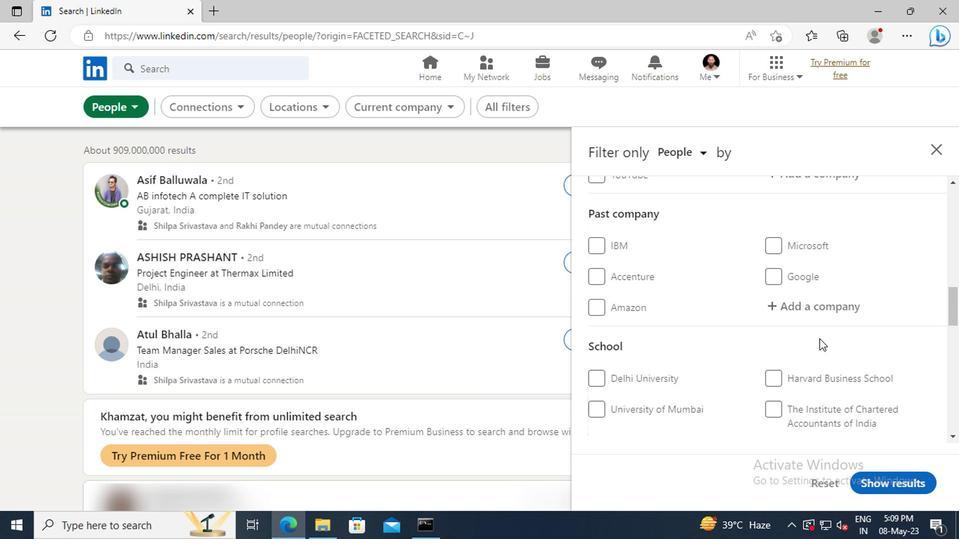 
Action: Mouse scrolled (815, 340) with delta (0, 0)
Screenshot: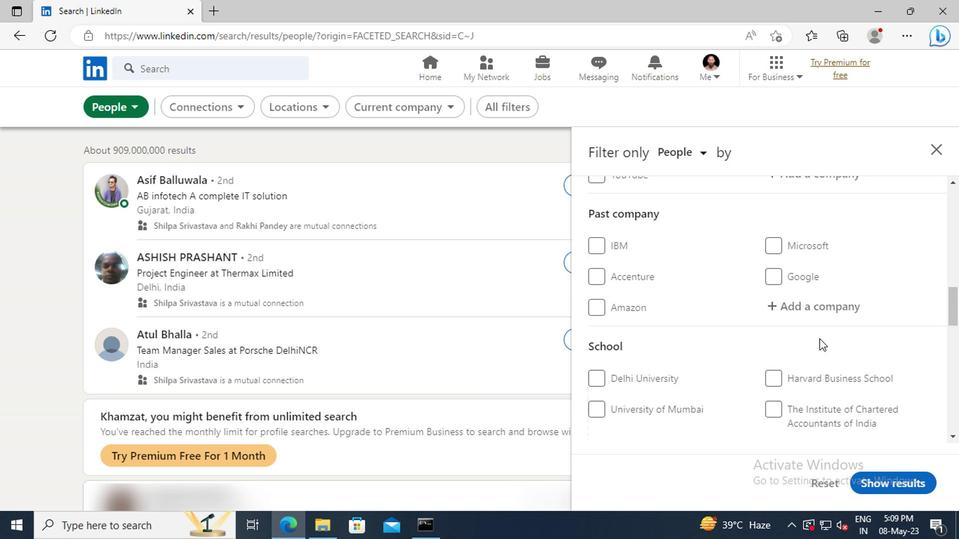 
Action: Mouse scrolled (815, 340) with delta (0, 0)
Screenshot: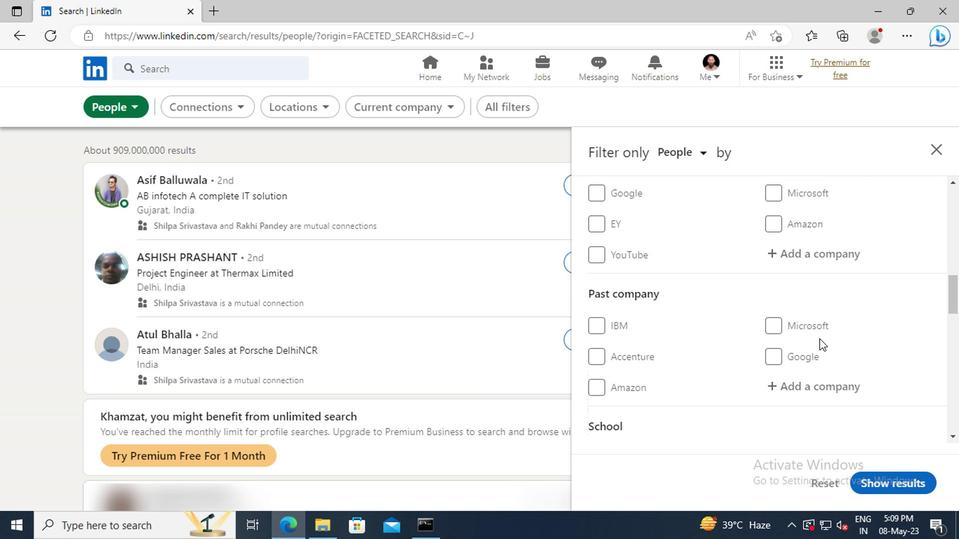 
Action: Mouse moved to (809, 299)
Screenshot: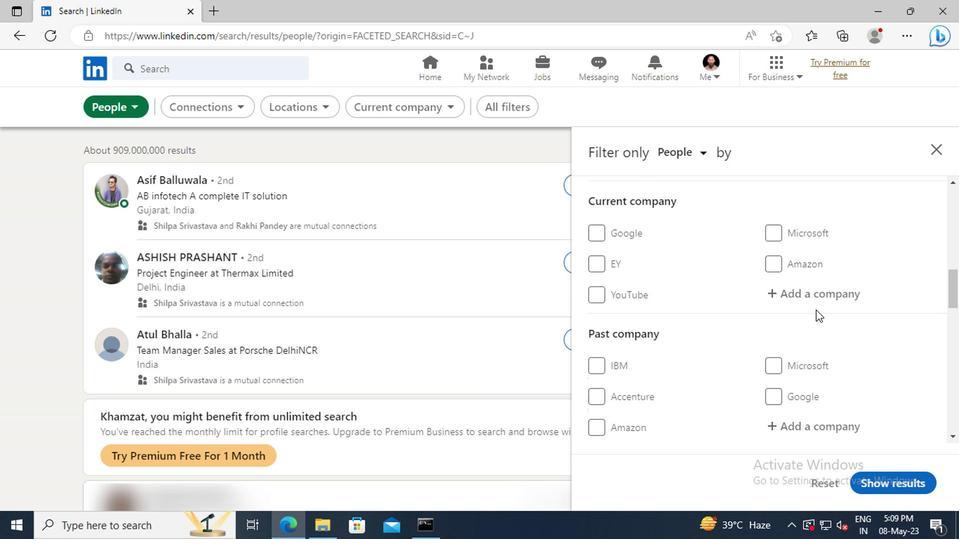 
Action: Mouse pressed left at (809, 299)
Screenshot: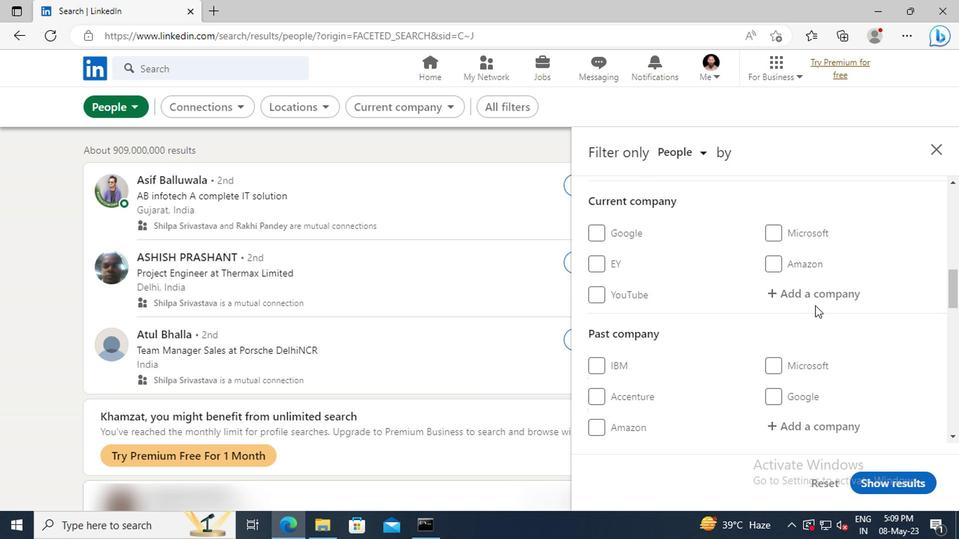 
Action: Key pressed <Key.shift>KANTAR
Screenshot: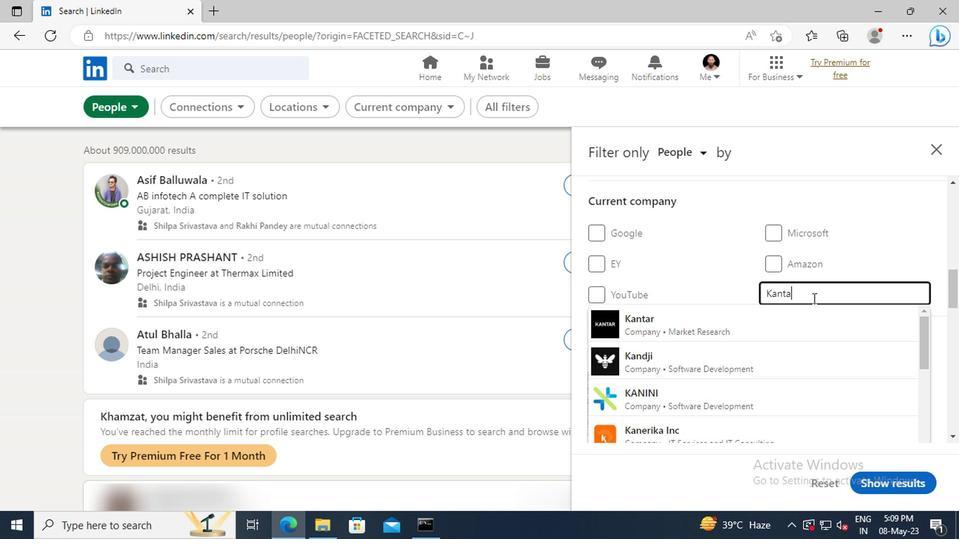 
Action: Mouse moved to (809, 315)
Screenshot: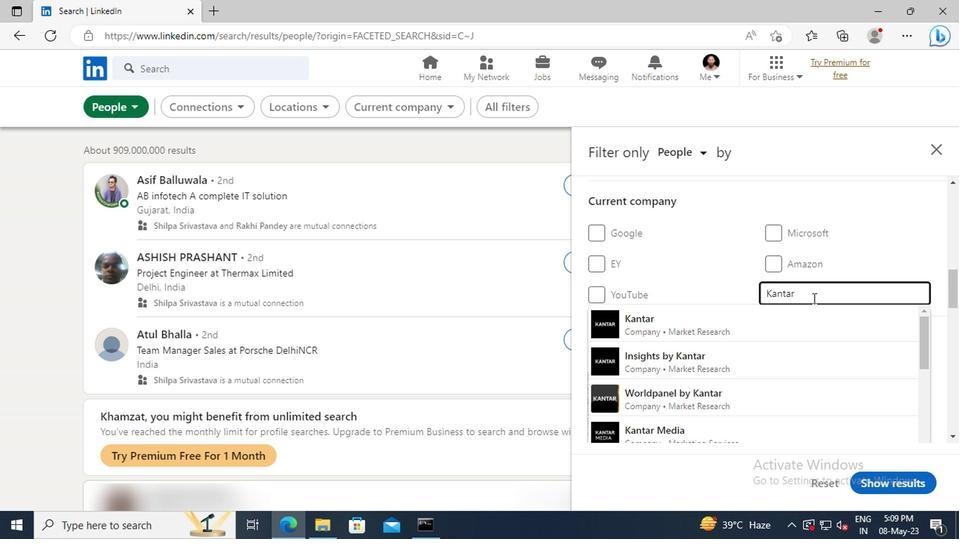 
Action: Mouse pressed left at (809, 315)
Screenshot: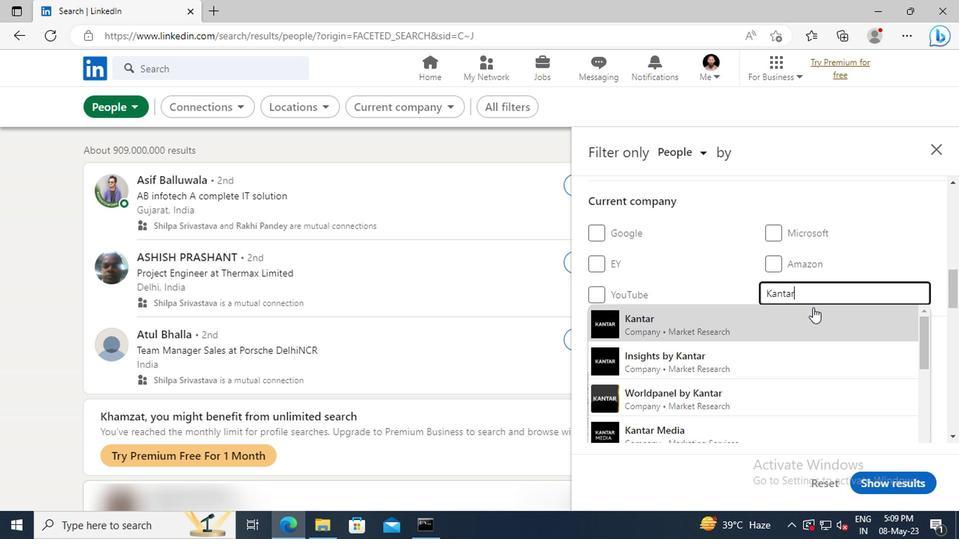 
Action: Mouse scrolled (809, 314) with delta (0, 0)
Screenshot: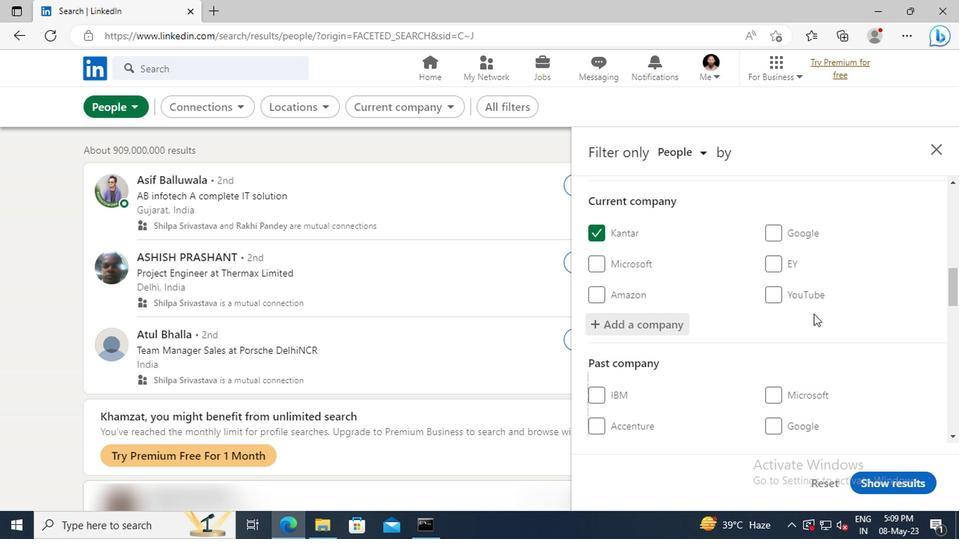 
Action: Mouse scrolled (809, 314) with delta (0, 0)
Screenshot: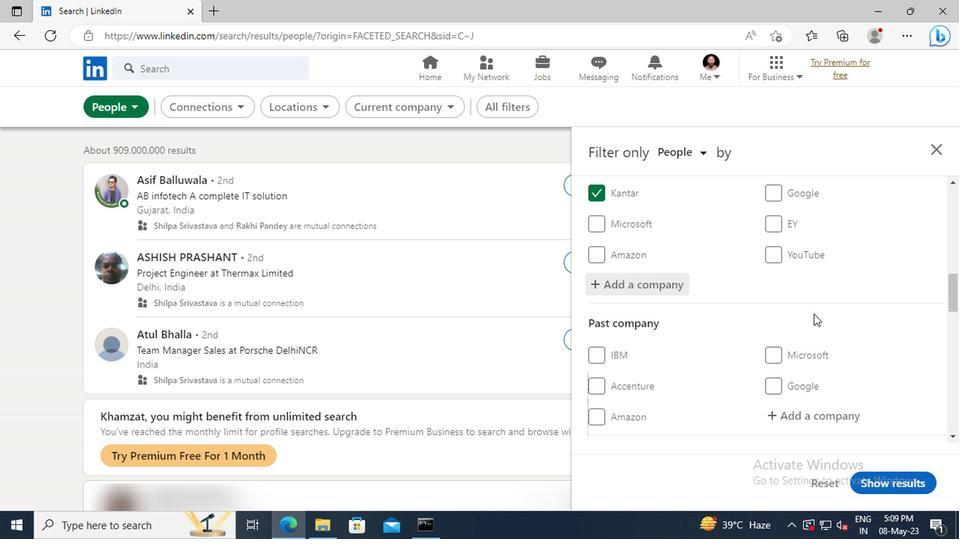 
Action: Mouse scrolled (809, 314) with delta (0, 0)
Screenshot: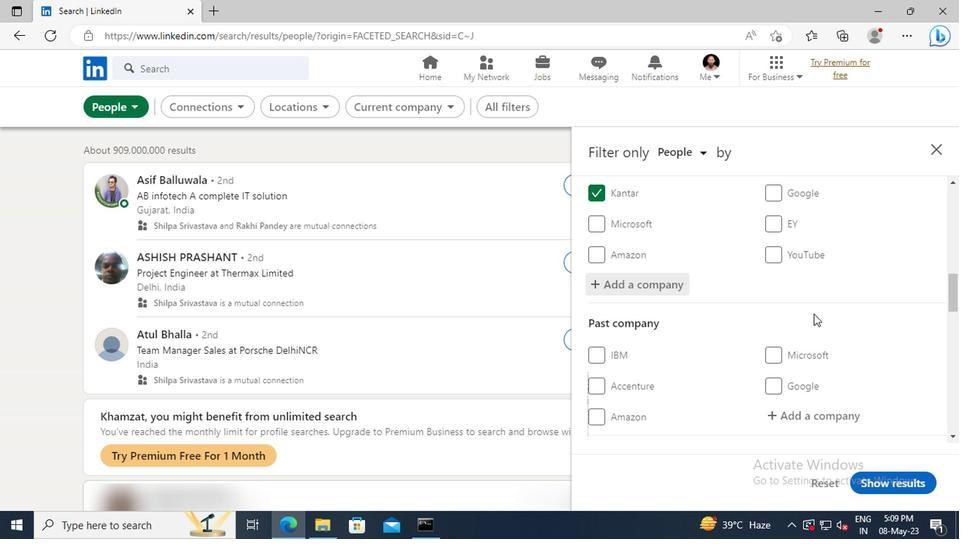
Action: Mouse moved to (807, 310)
Screenshot: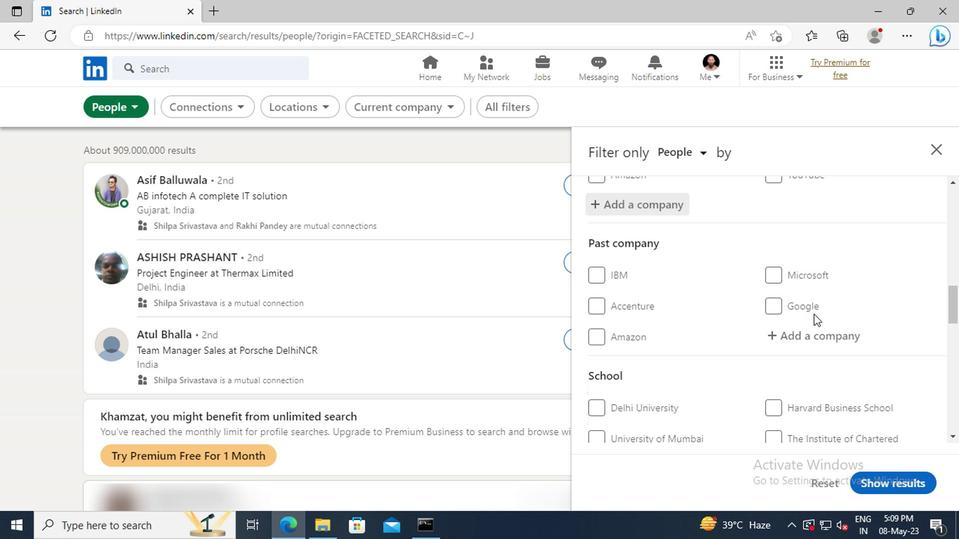 
Action: Mouse scrolled (807, 310) with delta (0, 0)
Screenshot: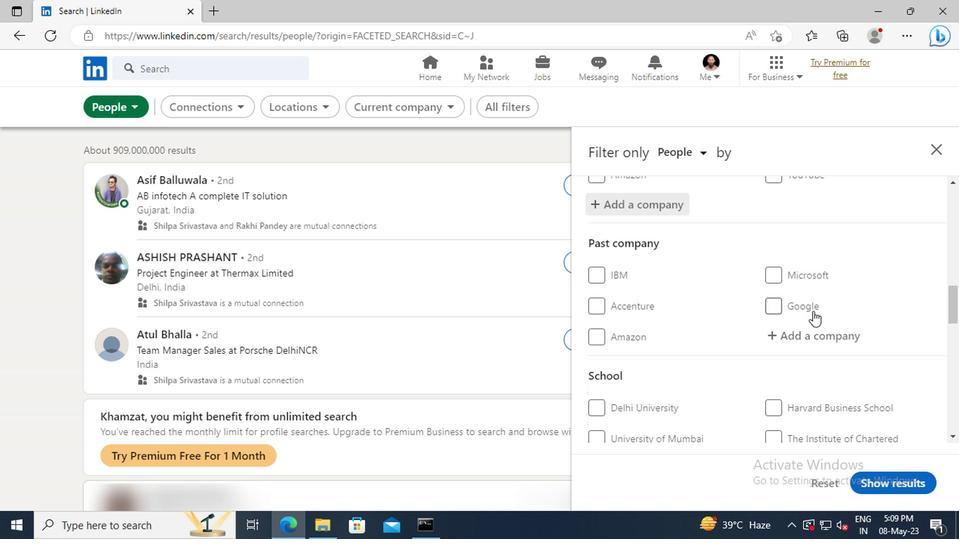 
Action: Mouse scrolled (807, 310) with delta (0, 0)
Screenshot: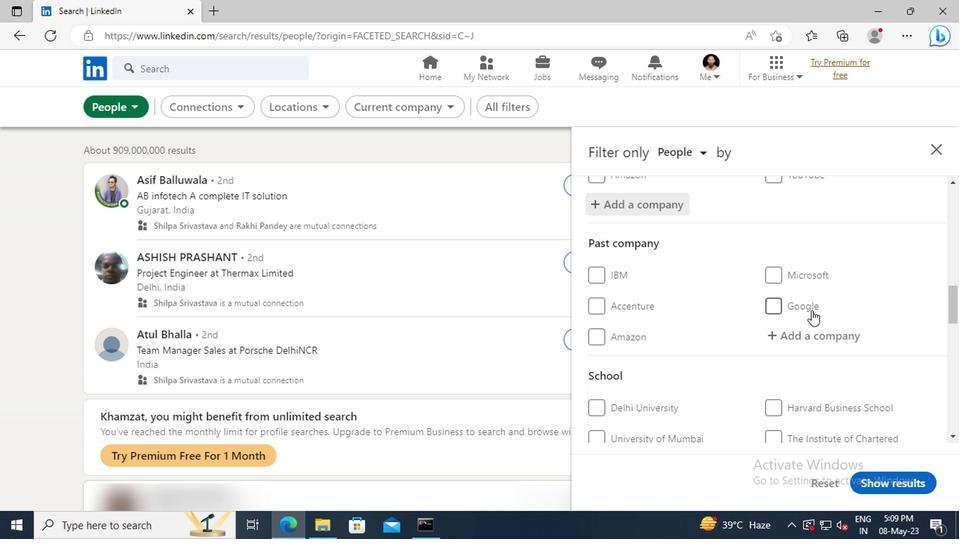 
Action: Mouse scrolled (807, 310) with delta (0, 0)
Screenshot: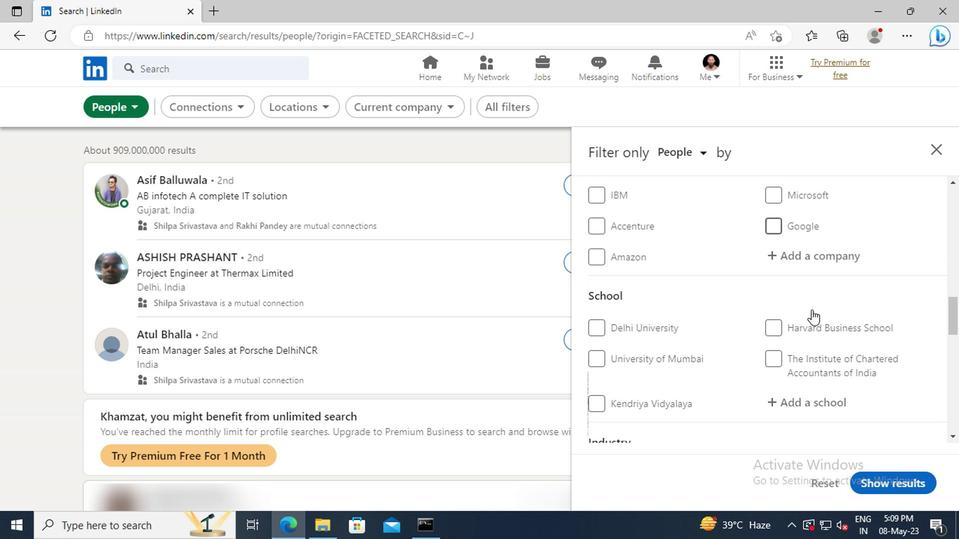 
Action: Mouse scrolled (807, 310) with delta (0, 0)
Screenshot: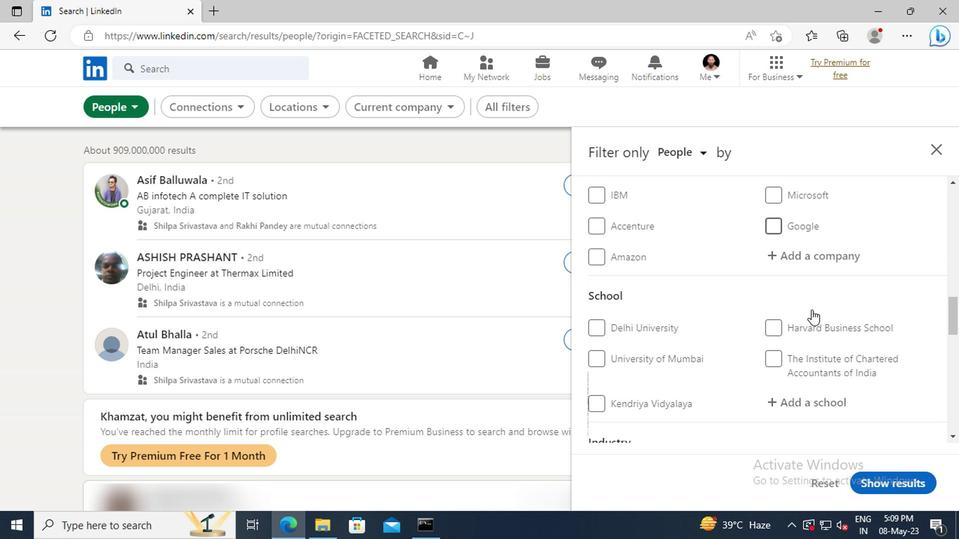 
Action: Mouse moved to (801, 318)
Screenshot: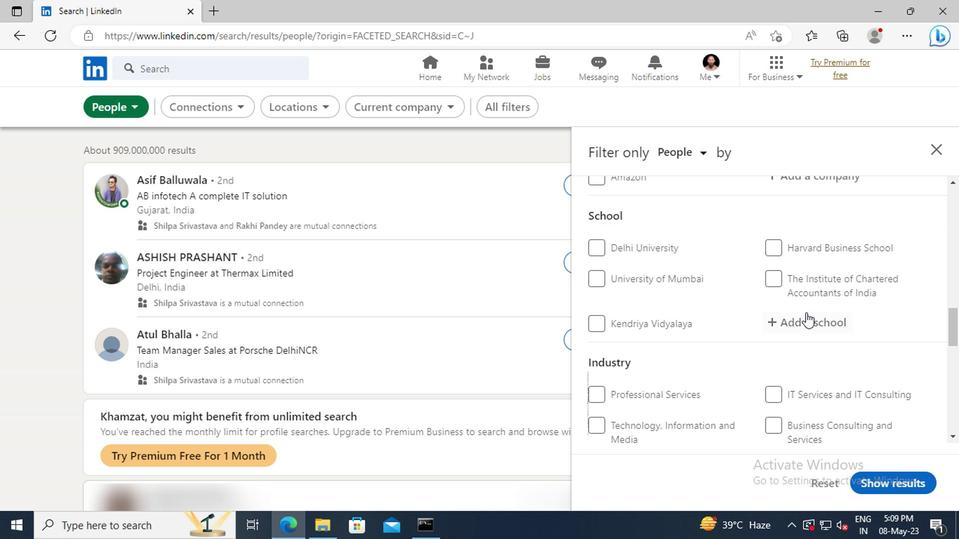 
Action: Mouse pressed left at (801, 318)
Screenshot: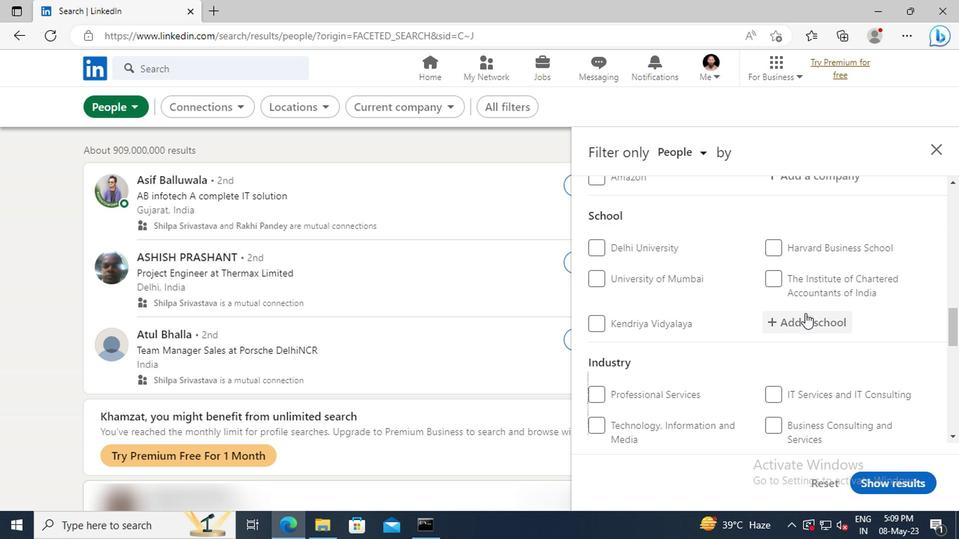 
Action: Key pressed <Key.shift>VIDYALANKAR
Screenshot: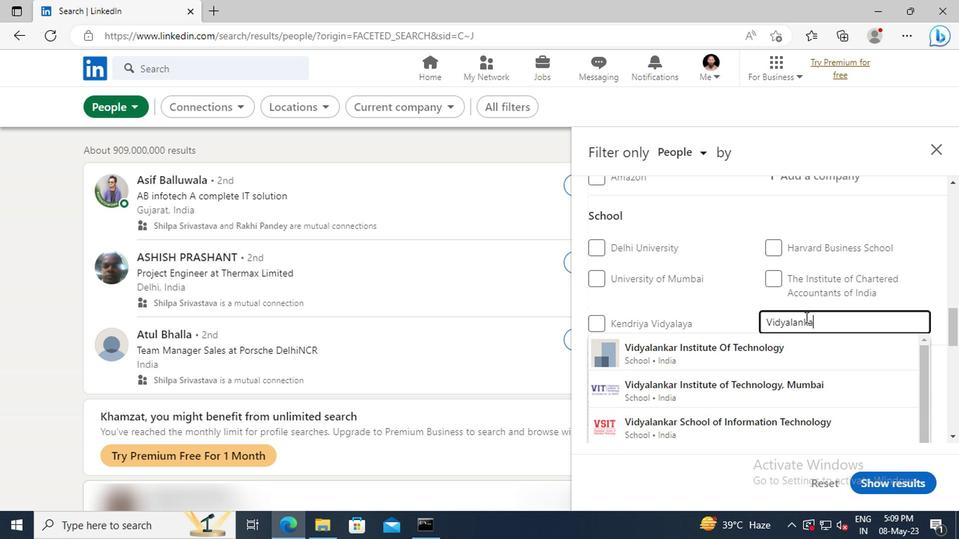 
Action: Mouse moved to (815, 378)
Screenshot: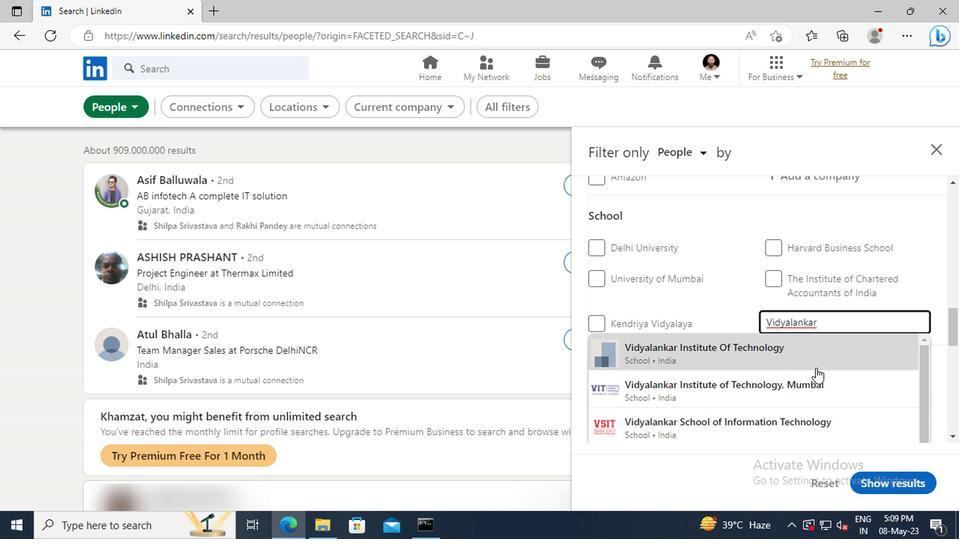 
Action: Mouse pressed left at (815, 378)
Screenshot: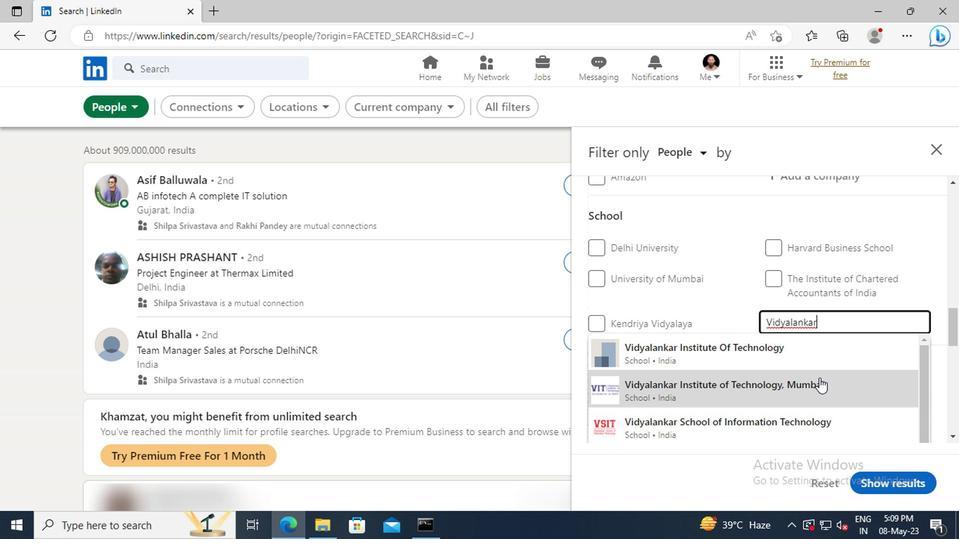 
Action: Mouse moved to (815, 377)
Screenshot: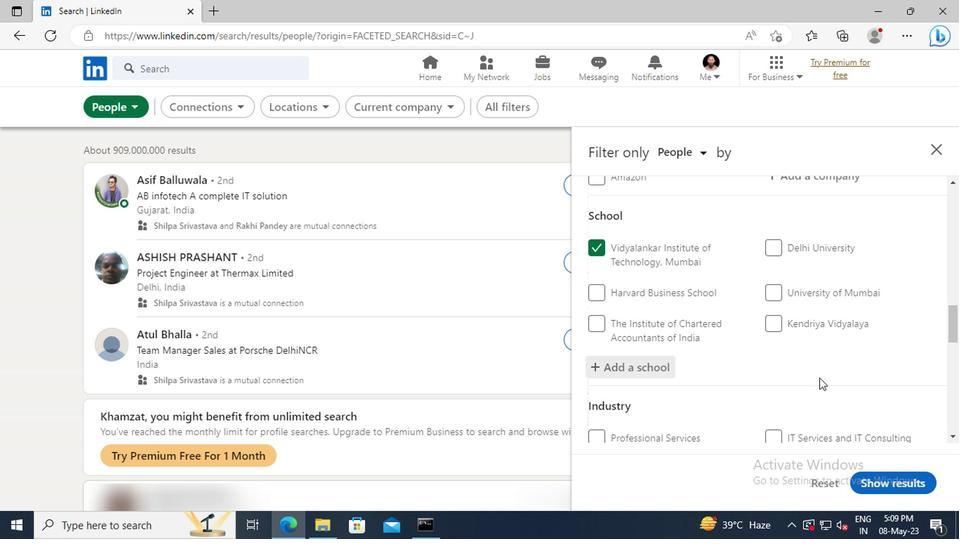 
Action: Mouse scrolled (815, 376) with delta (0, 0)
Screenshot: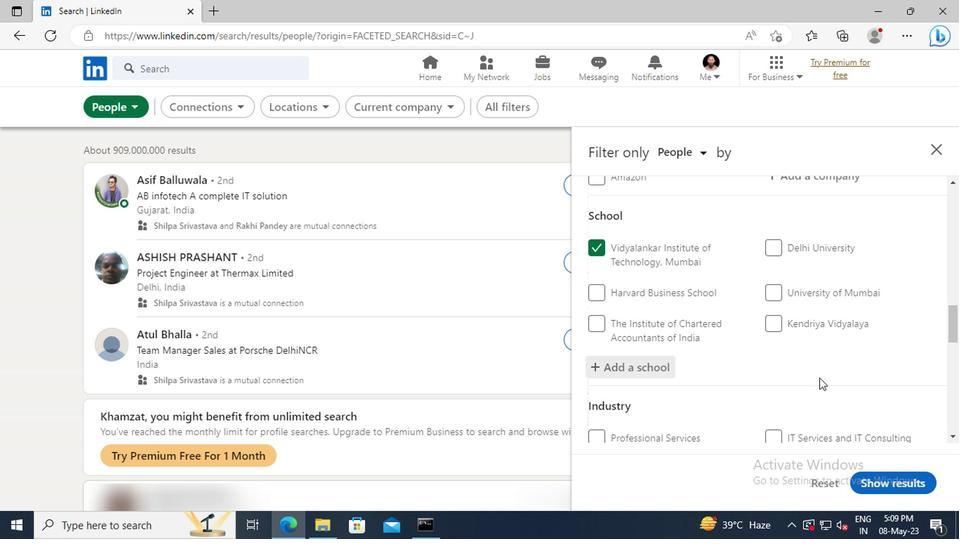 
Action: Mouse moved to (813, 366)
Screenshot: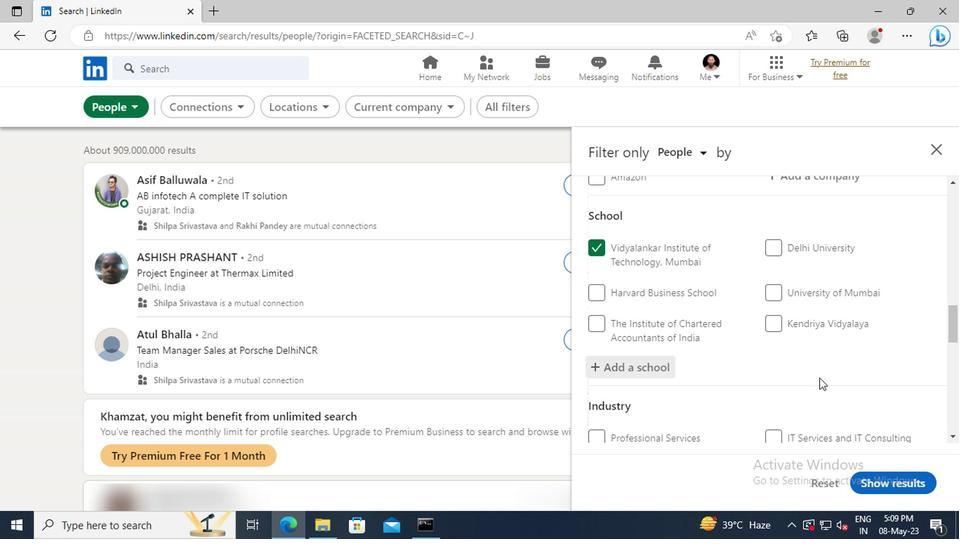 
Action: Mouse scrolled (813, 366) with delta (0, 0)
Screenshot: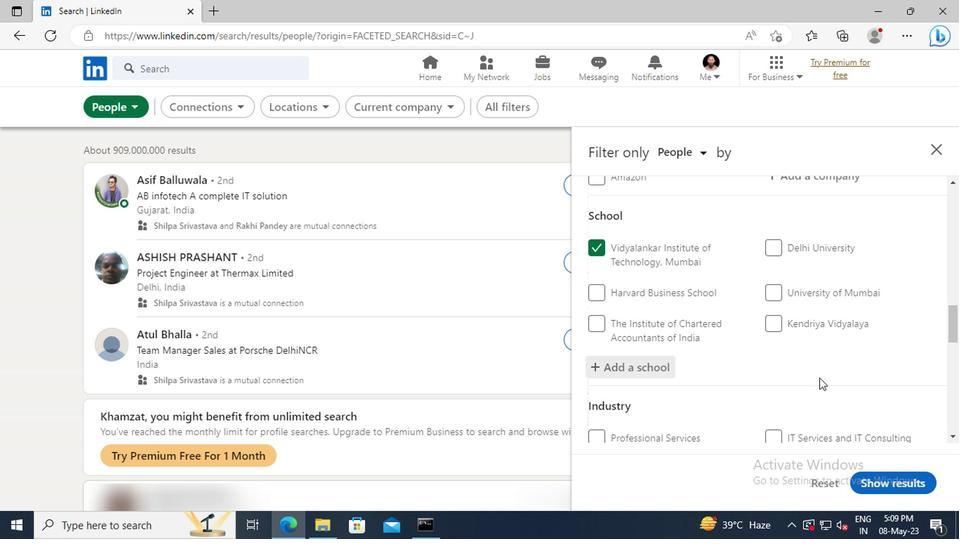 
Action: Mouse moved to (811, 358)
Screenshot: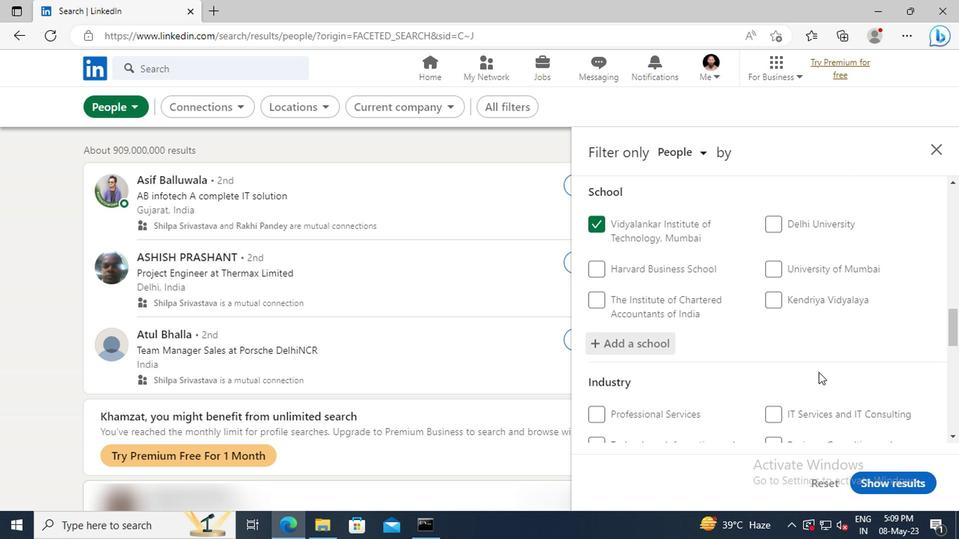 
Action: Mouse scrolled (811, 357) with delta (0, 0)
Screenshot: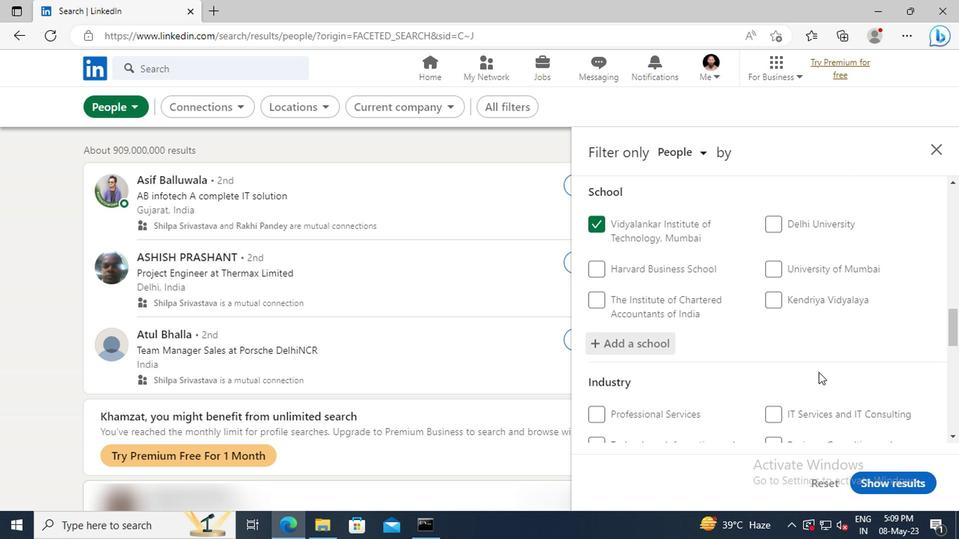 
Action: Mouse moved to (801, 329)
Screenshot: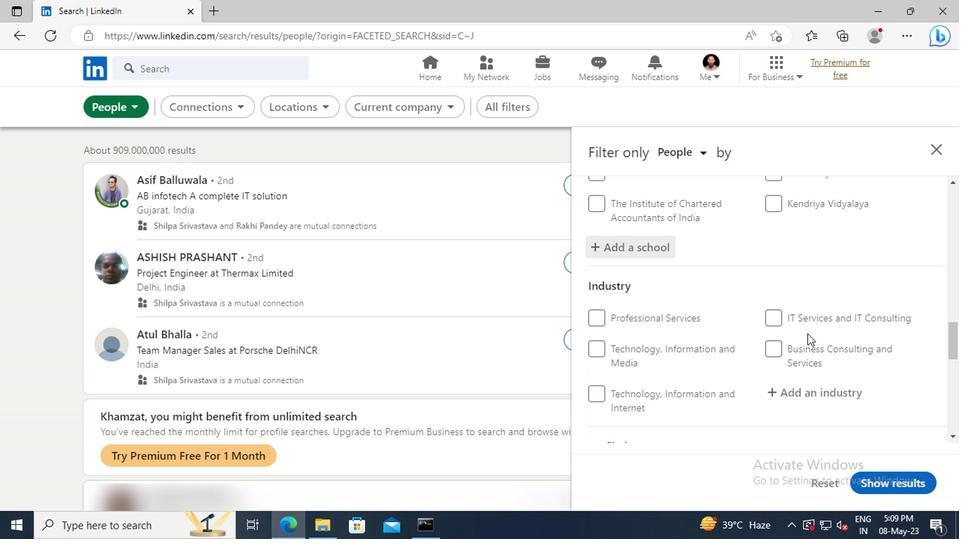 
Action: Mouse scrolled (801, 328) with delta (0, 0)
Screenshot: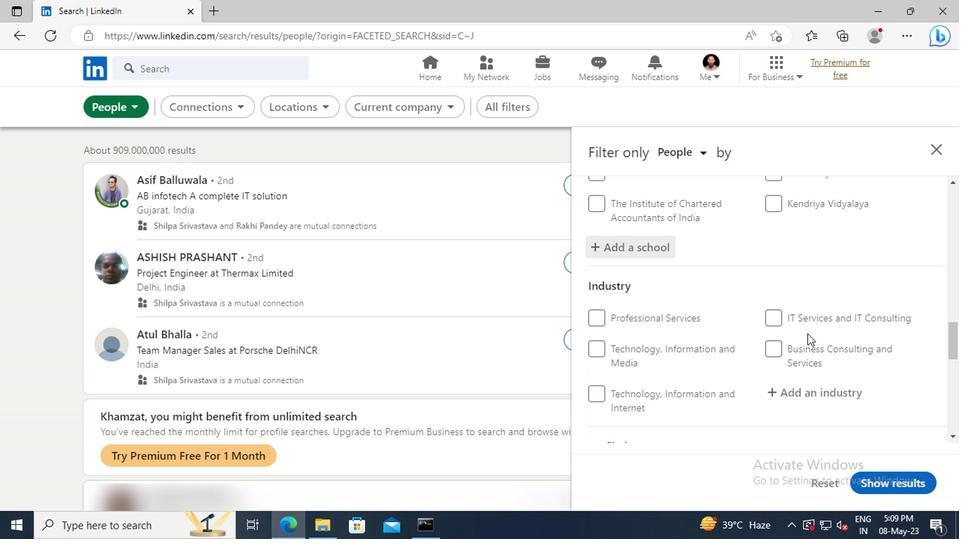 
Action: Mouse scrolled (801, 328) with delta (0, 0)
Screenshot: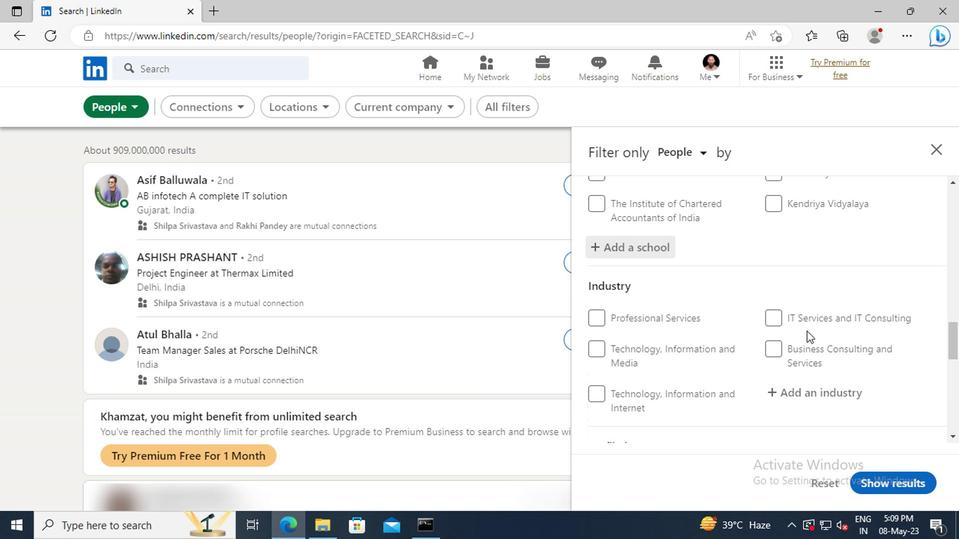 
Action: Mouse moved to (792, 321)
Screenshot: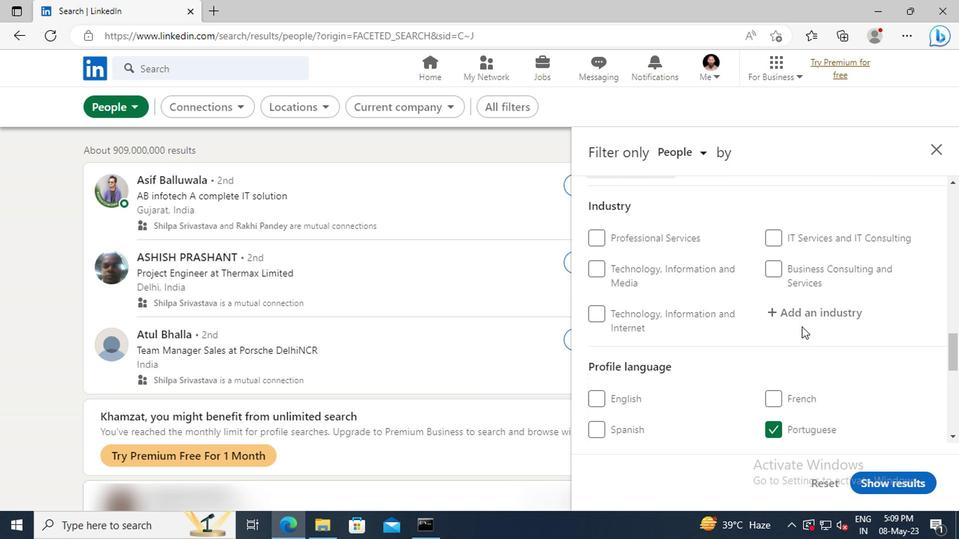 
Action: Mouse pressed left at (792, 321)
Screenshot: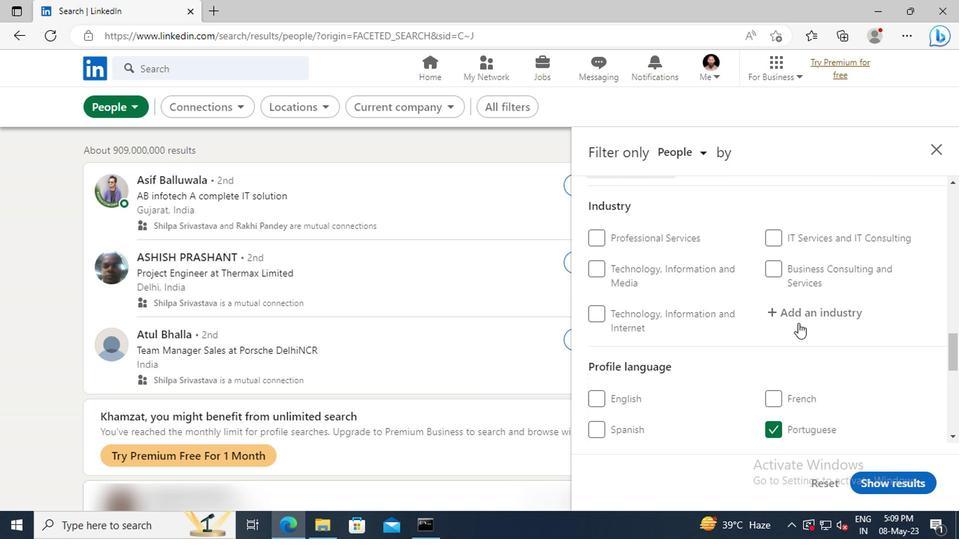
Action: Key pressed <Key.shift>CONSUMER<Key.space>
Screenshot: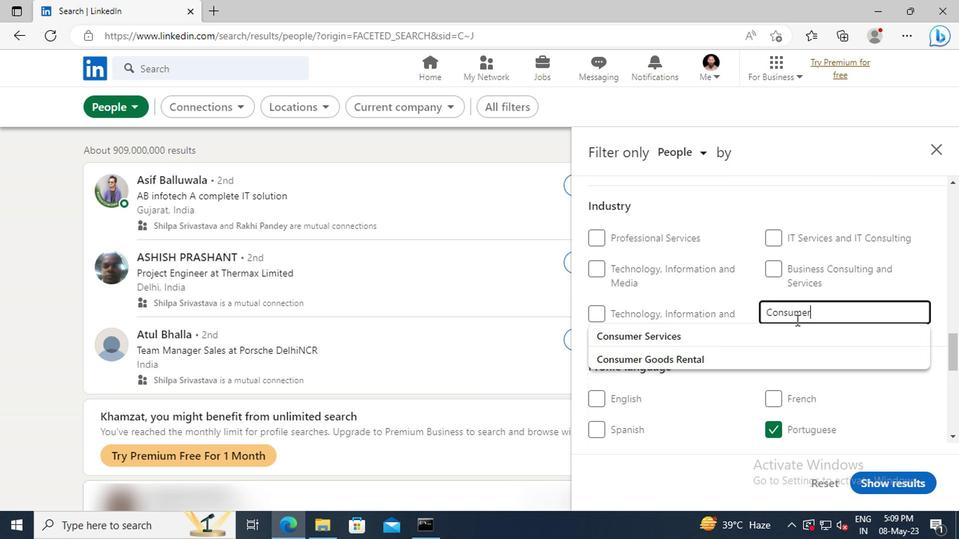 
Action: Mouse moved to (795, 353)
Screenshot: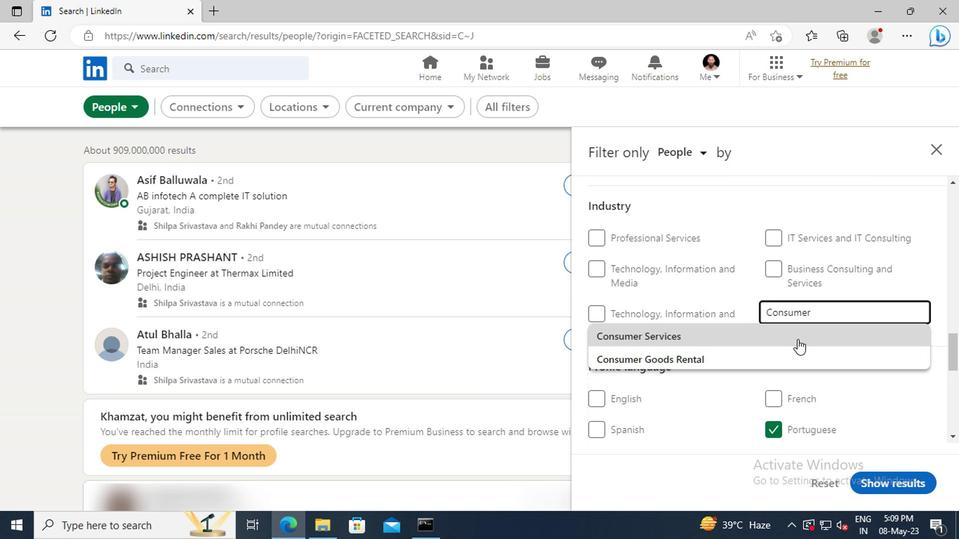 
Action: Mouse pressed left at (795, 353)
Screenshot: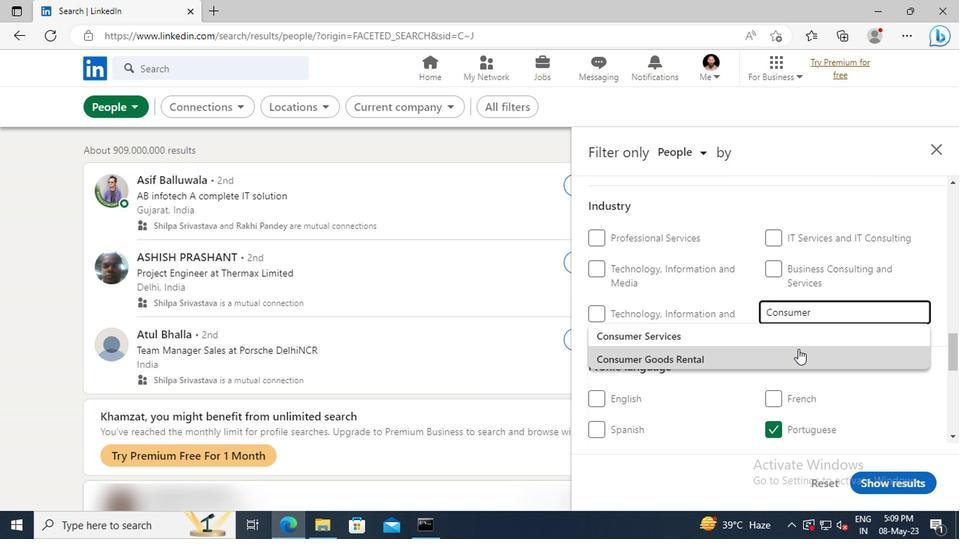 
Action: Mouse moved to (795, 354)
Screenshot: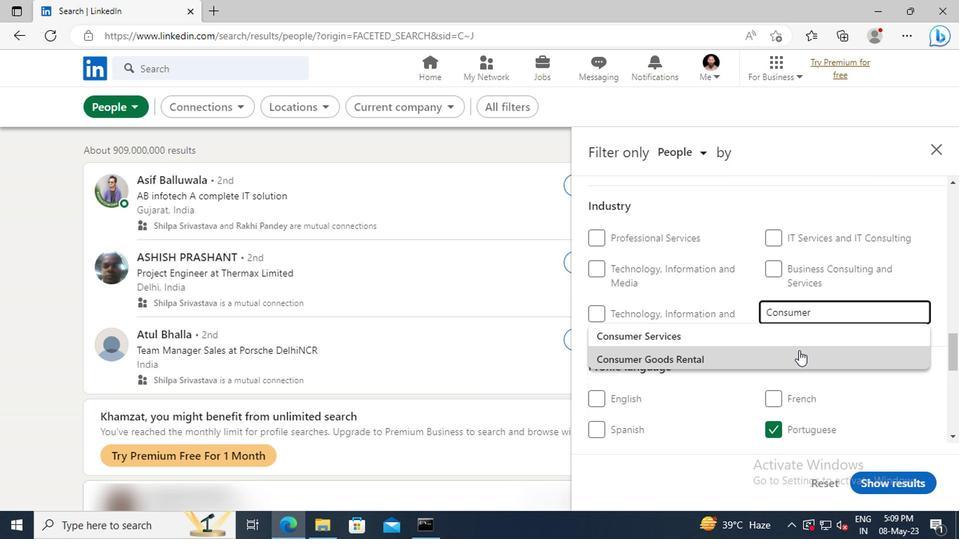 
Action: Mouse scrolled (795, 353) with delta (0, 0)
Screenshot: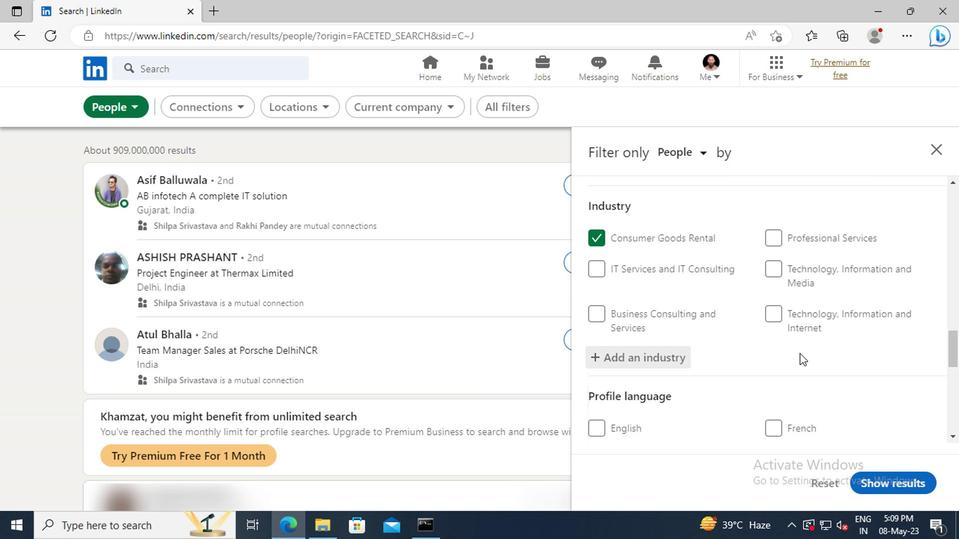 
Action: Mouse moved to (795, 353)
Screenshot: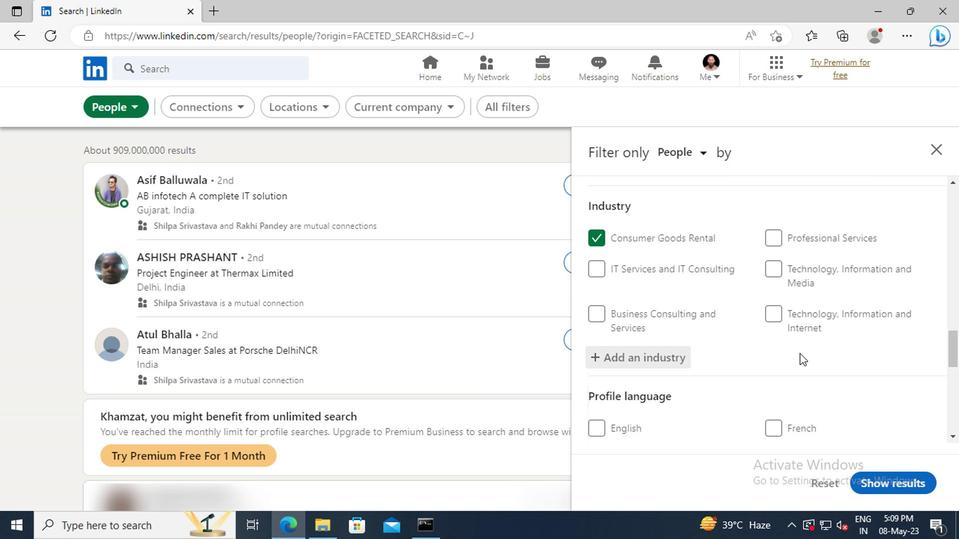
Action: Mouse scrolled (795, 352) with delta (0, 0)
Screenshot: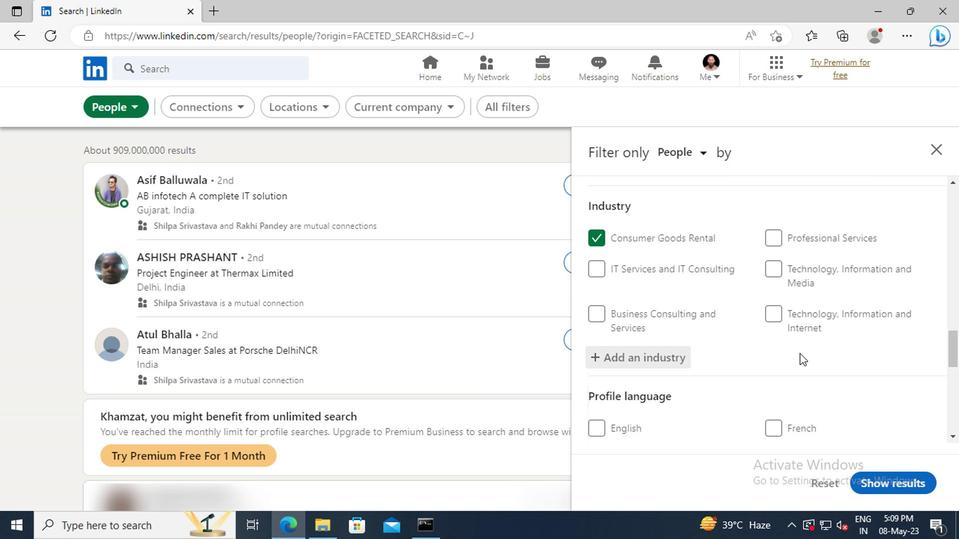 
Action: Mouse moved to (794, 334)
Screenshot: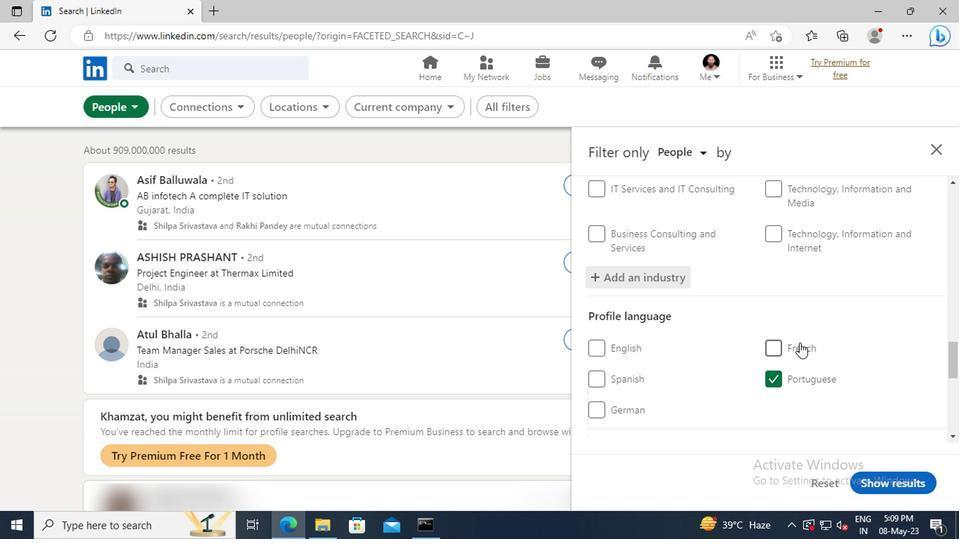 
Action: Mouse scrolled (794, 334) with delta (0, 0)
Screenshot: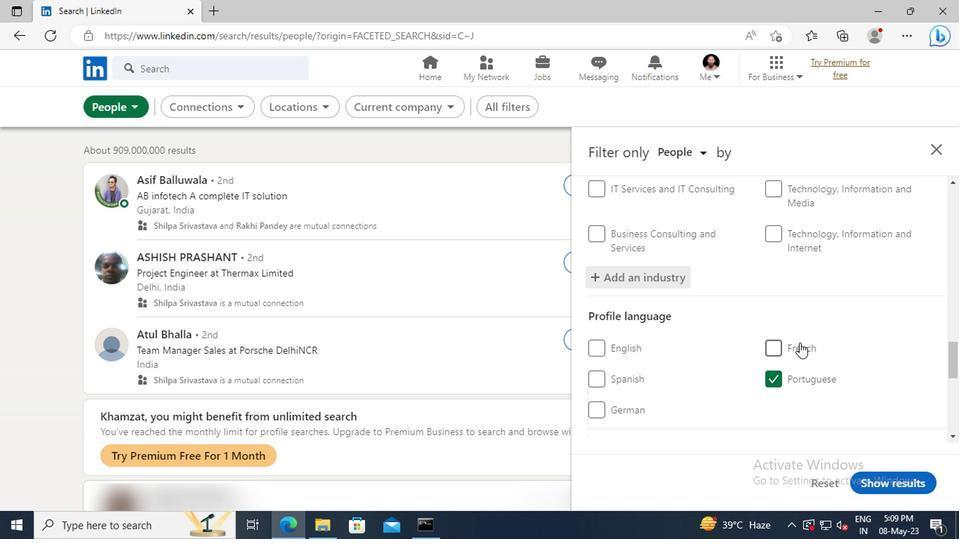 
Action: Mouse moved to (794, 334)
Screenshot: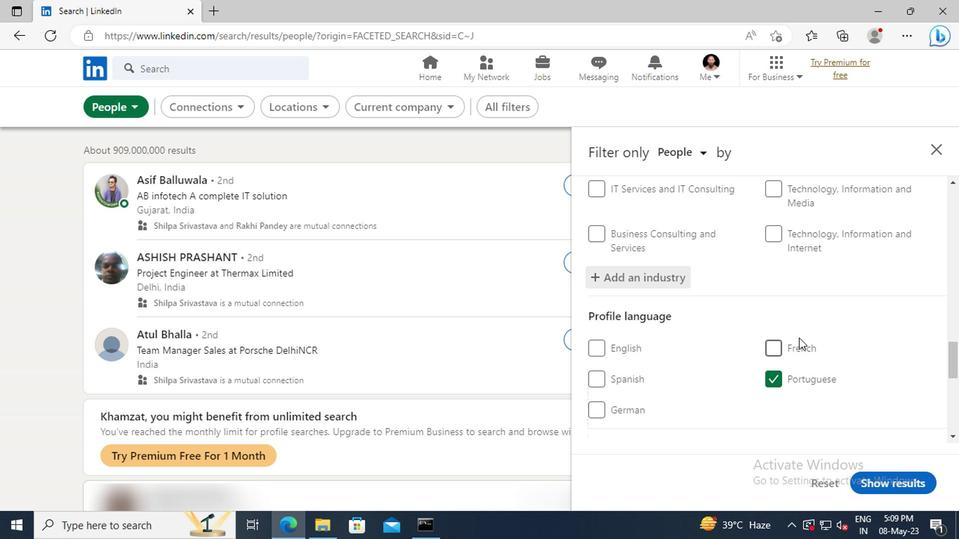 
Action: Mouse scrolled (794, 333) with delta (0, 0)
Screenshot: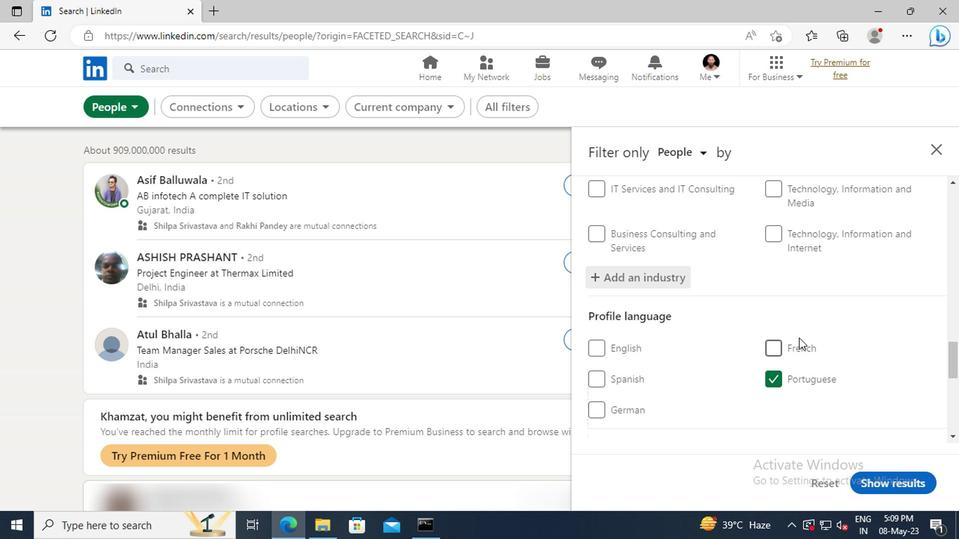 
Action: Mouse moved to (788, 303)
Screenshot: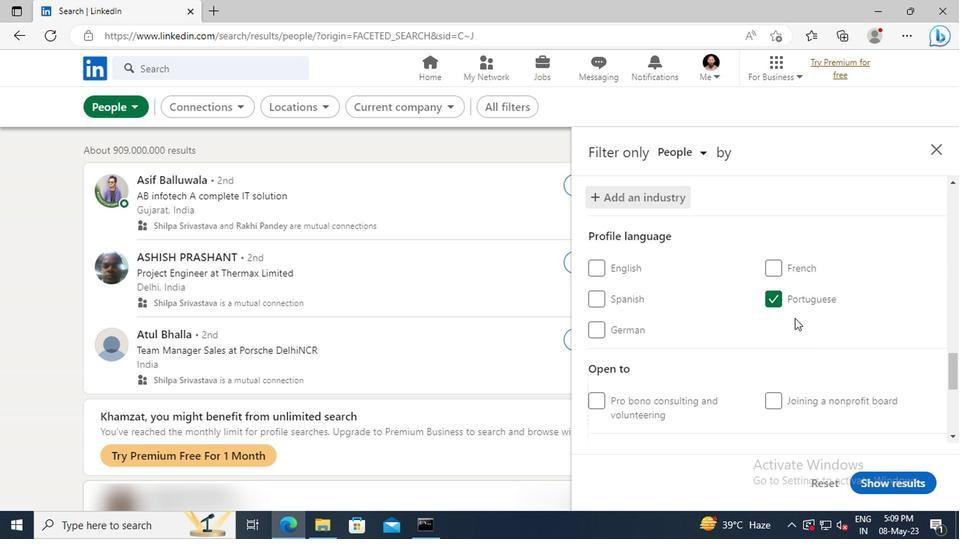 
Action: Mouse scrolled (788, 302) with delta (0, 0)
Screenshot: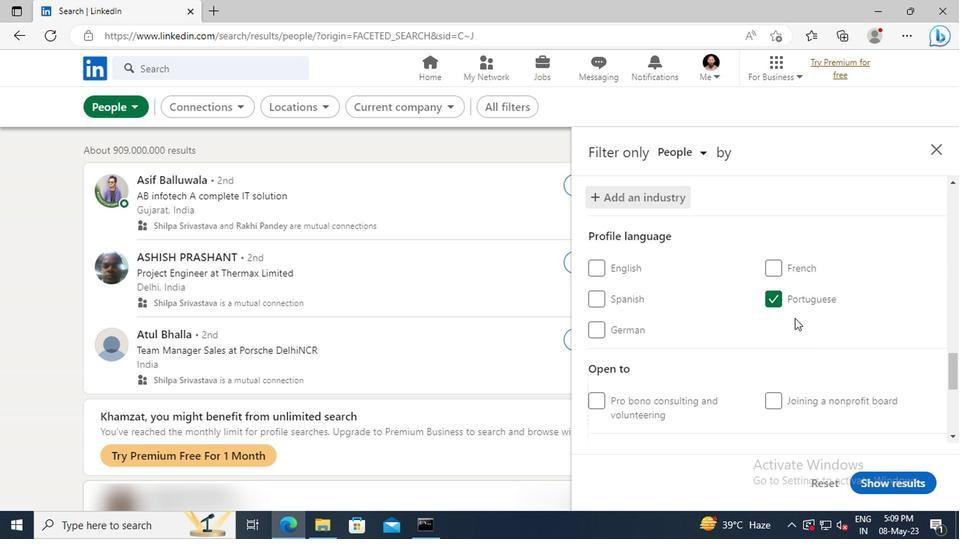 
Action: Mouse moved to (788, 301)
Screenshot: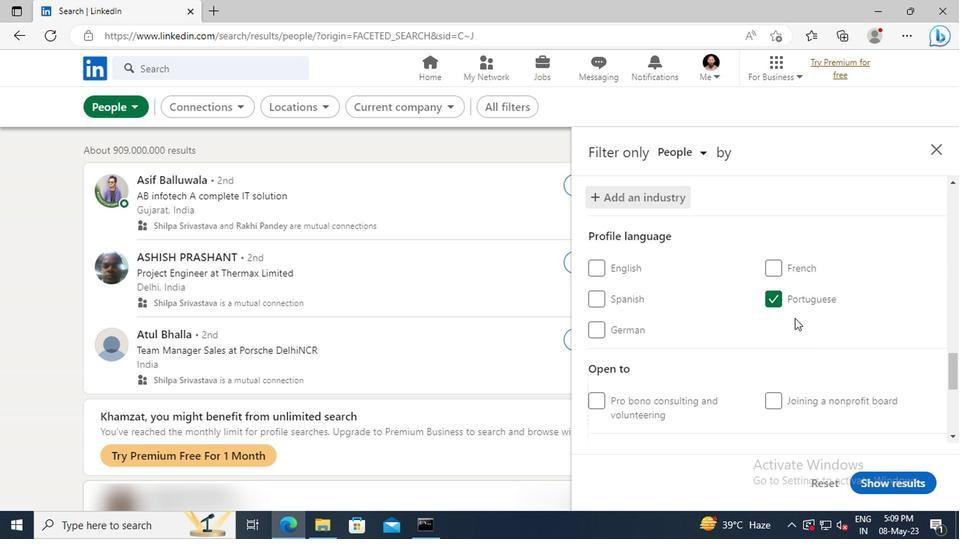 
Action: Mouse scrolled (788, 301) with delta (0, 0)
Screenshot: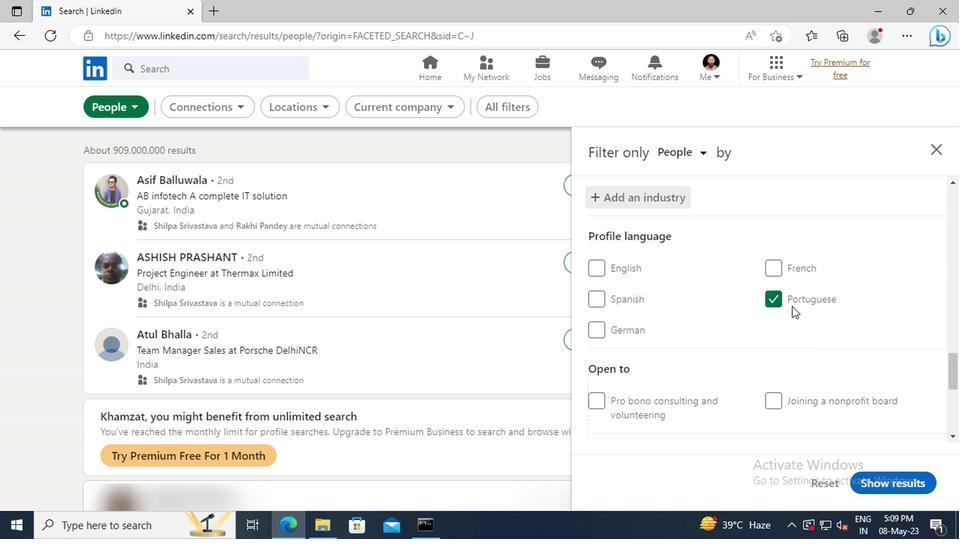 
Action: Mouse moved to (788, 301)
Screenshot: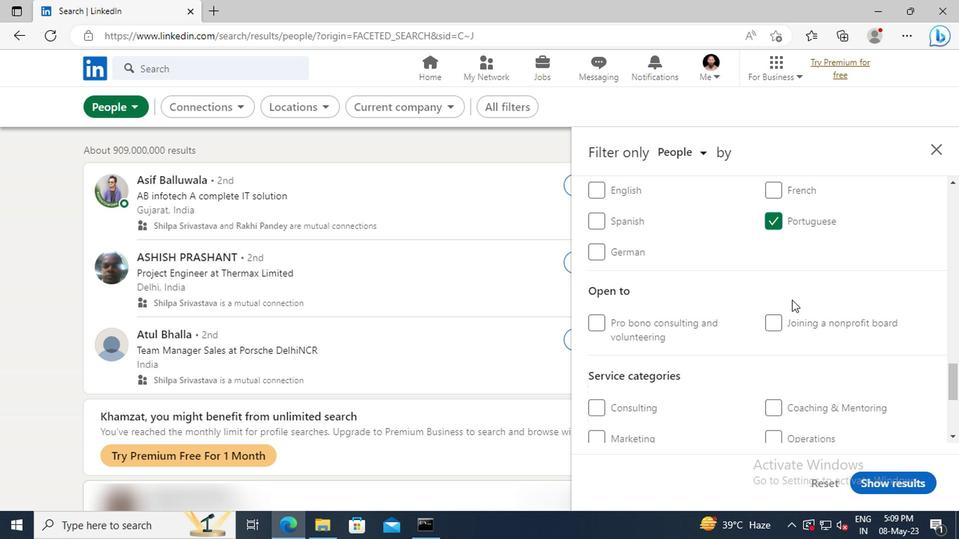 
Action: Mouse scrolled (788, 300) with delta (0, 0)
Screenshot: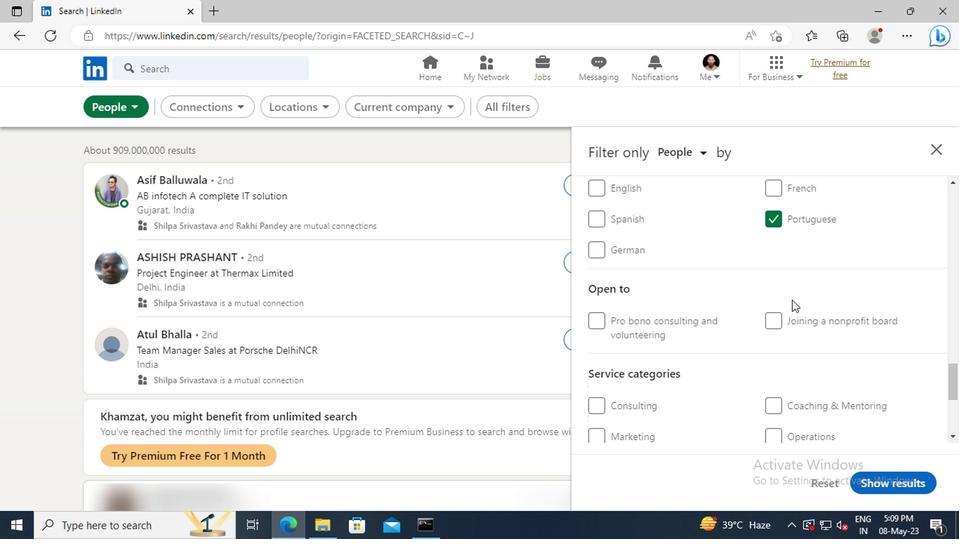 
Action: Mouse scrolled (788, 300) with delta (0, 0)
Screenshot: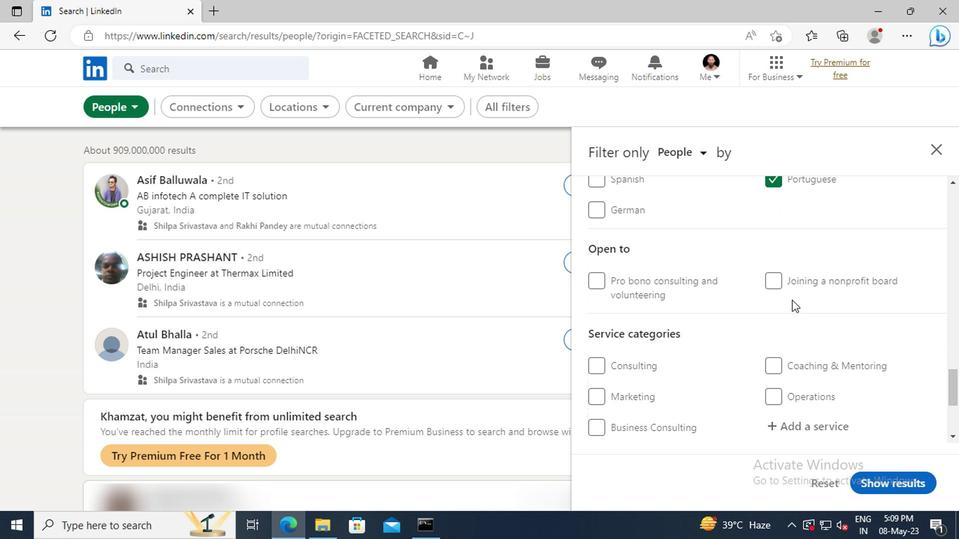 
Action: Mouse scrolled (788, 300) with delta (0, 0)
Screenshot: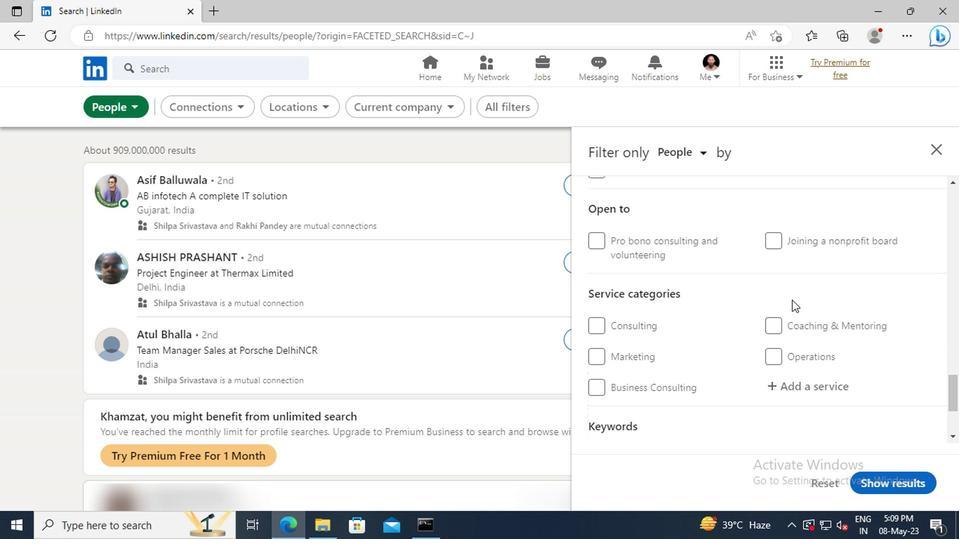 
Action: Mouse moved to (787, 300)
Screenshot: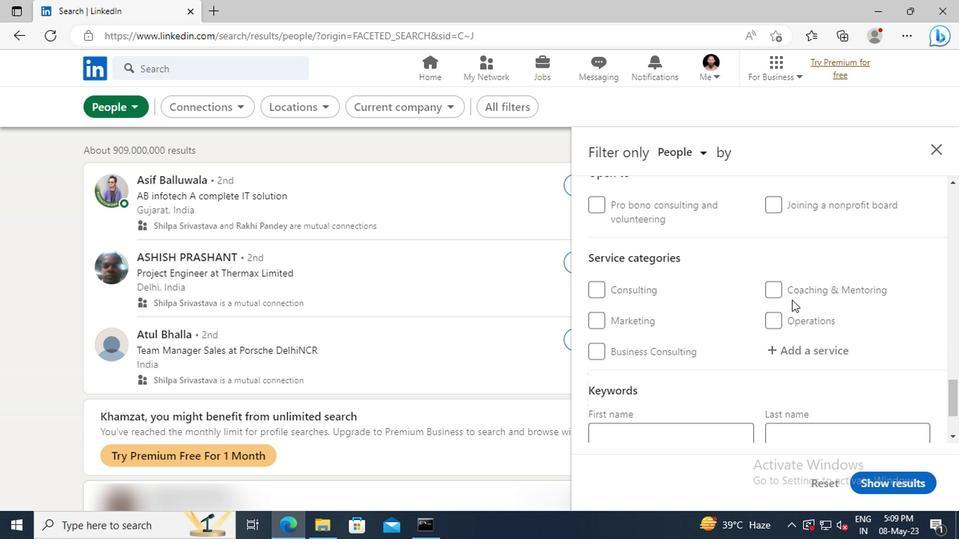 
Action: Mouse scrolled (787, 299) with delta (0, 0)
Screenshot: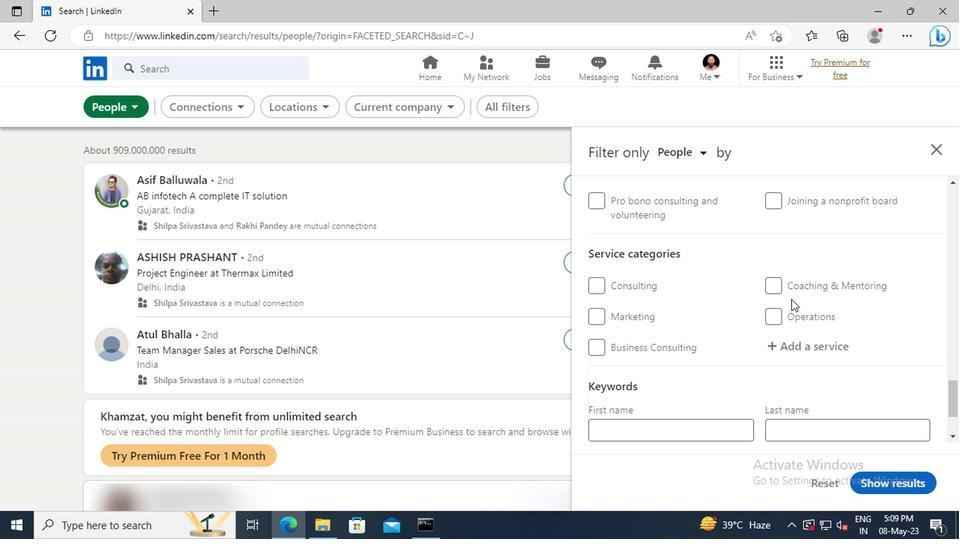 
Action: Mouse moved to (781, 308)
Screenshot: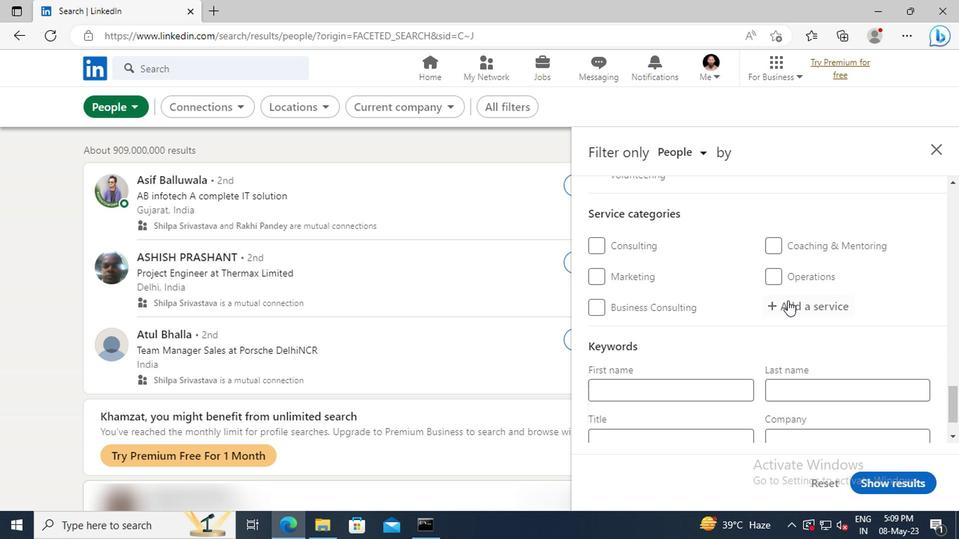 
Action: Mouse pressed left at (781, 308)
Screenshot: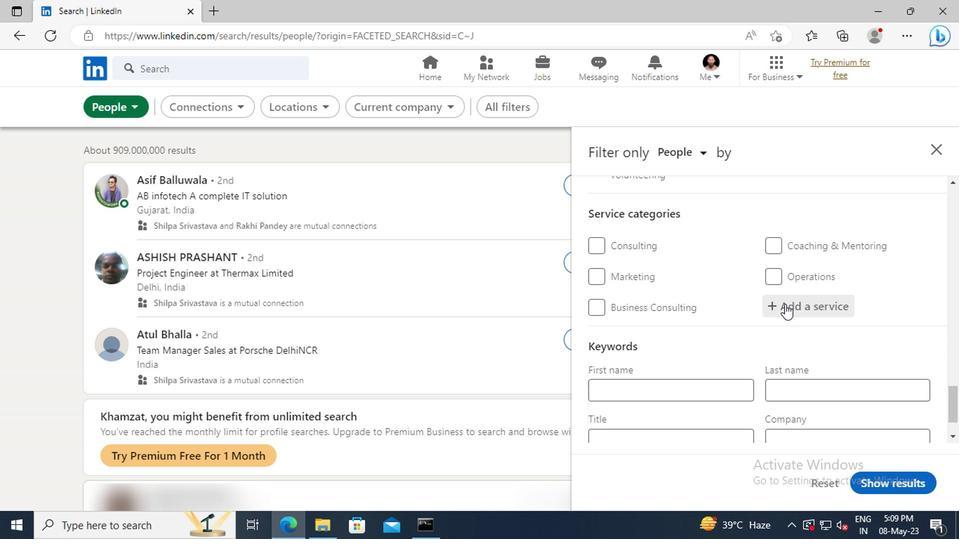 
Action: Key pressed <Key.shift>PRODUCT<Key.space>
Screenshot: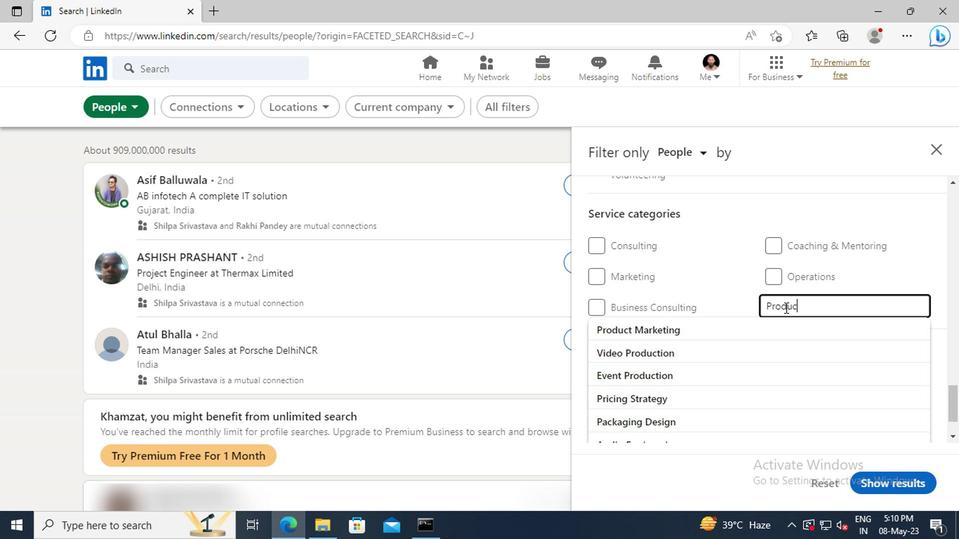 
Action: Mouse moved to (781, 325)
Screenshot: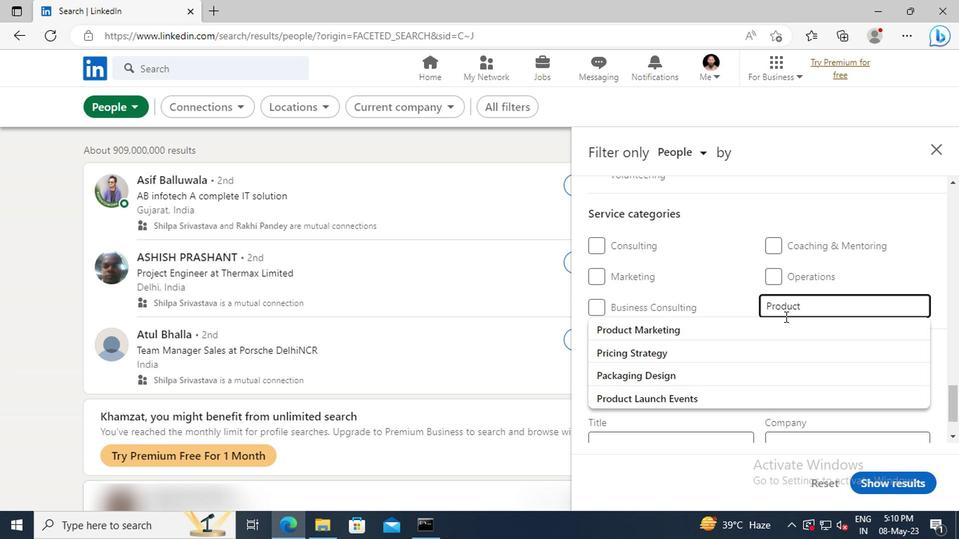 
Action: Mouse pressed left at (781, 325)
Screenshot: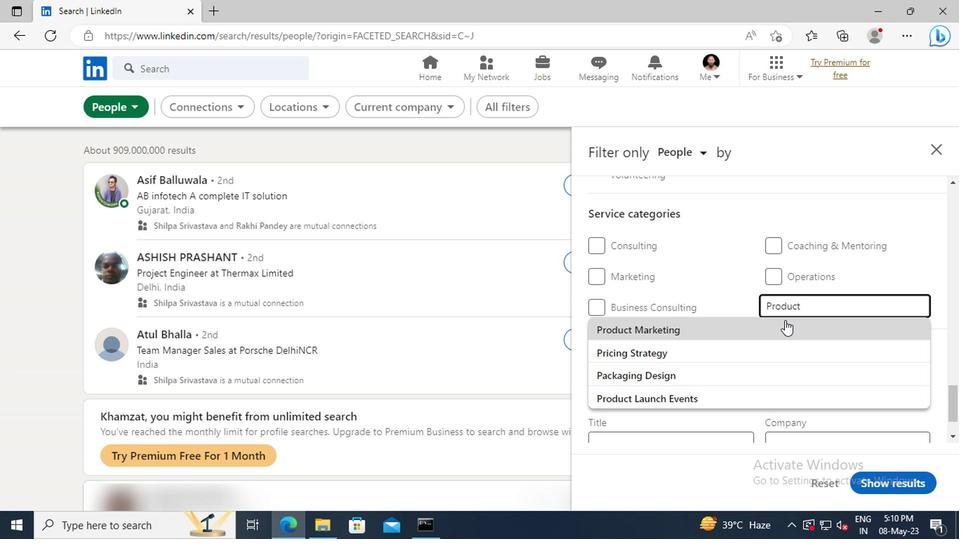 
Action: Mouse scrolled (781, 324) with delta (0, 0)
Screenshot: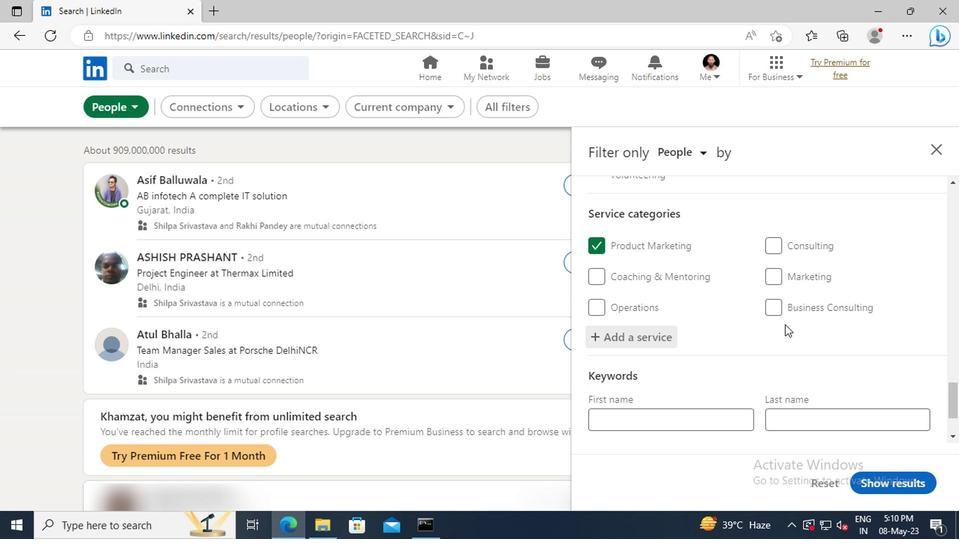 
Action: Mouse scrolled (781, 324) with delta (0, 0)
Screenshot: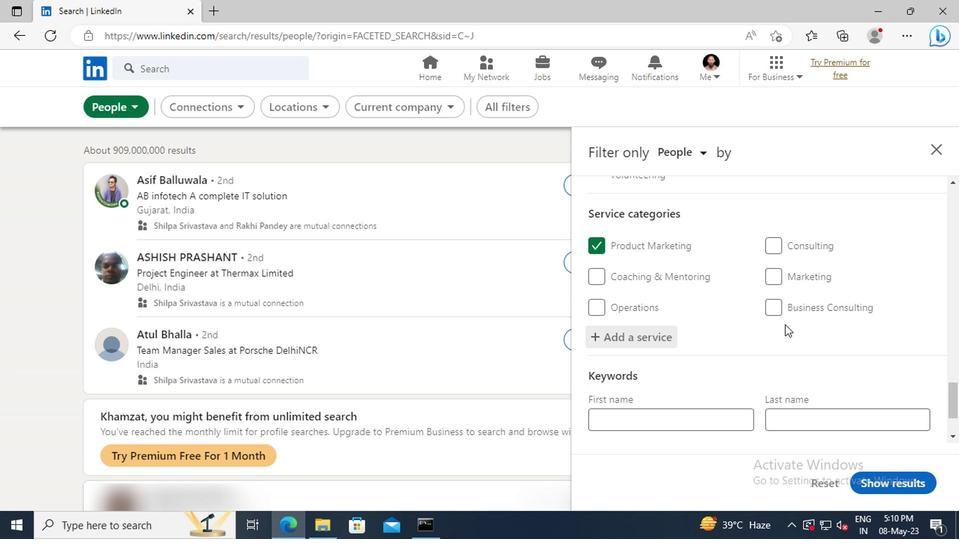 
Action: Mouse scrolled (781, 324) with delta (0, 0)
Screenshot: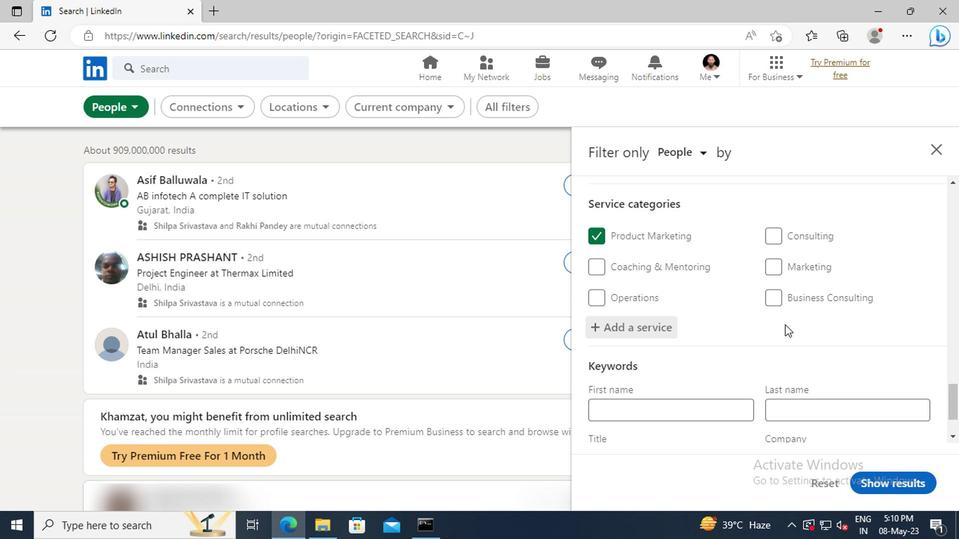 
Action: Mouse moved to (704, 384)
Screenshot: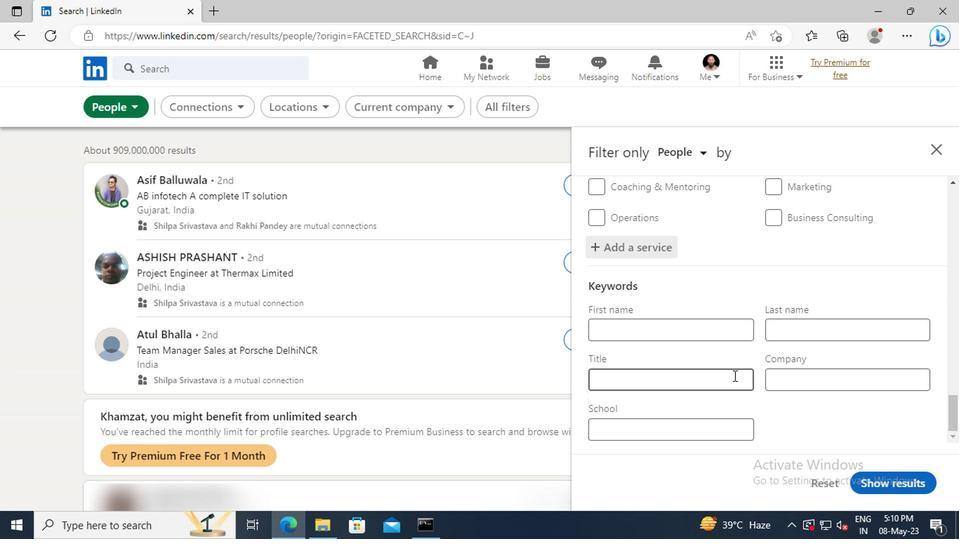 
Action: Mouse pressed left at (704, 384)
Screenshot: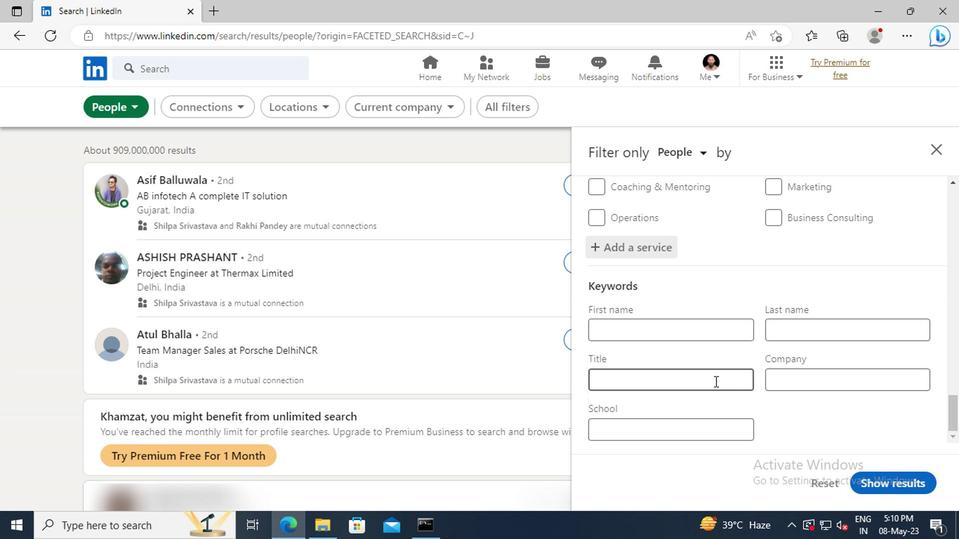 
Action: Key pressed <Key.shift>MEDICAL<Key.space><Key.shift>TRANSCRIPTIONIST<Key.enter>
Screenshot: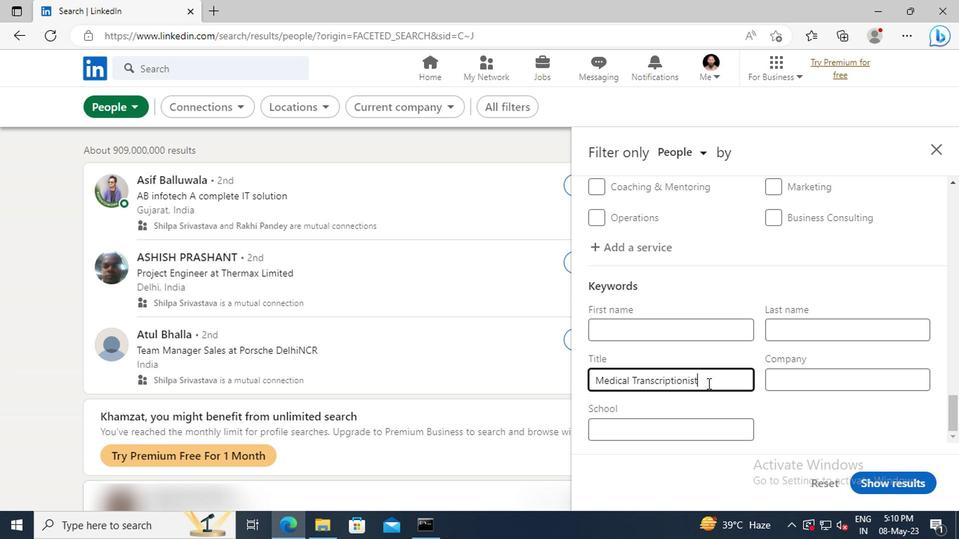 
Action: Mouse moved to (879, 481)
Screenshot: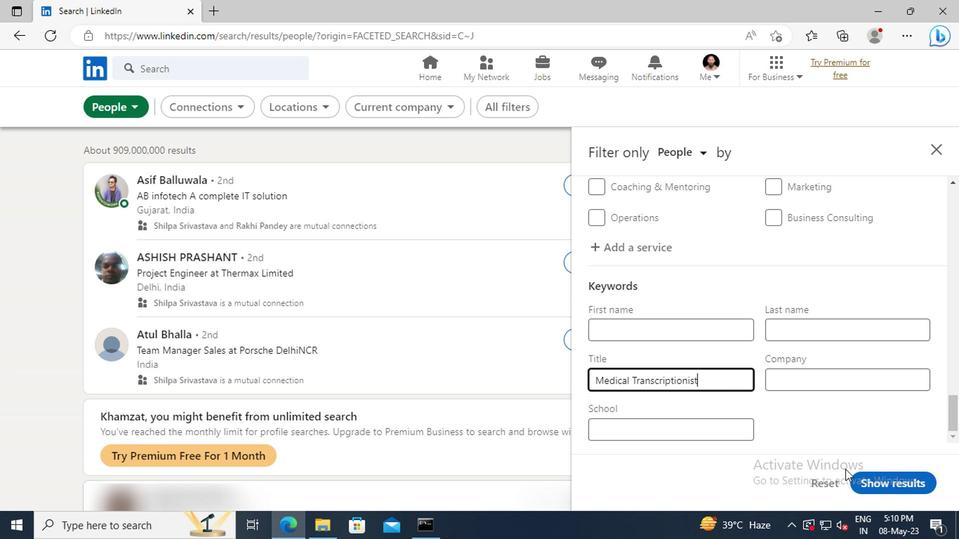 
Action: Mouse pressed left at (879, 481)
Screenshot: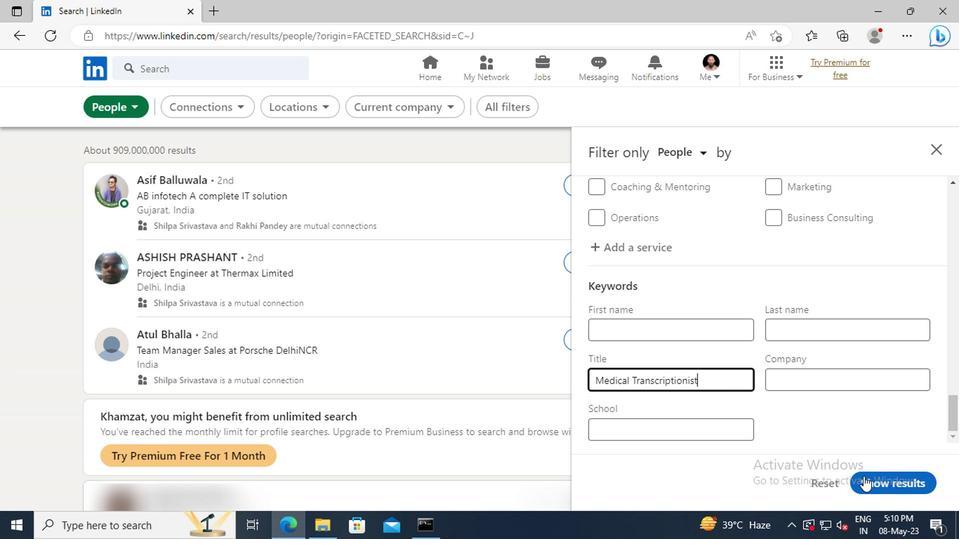 
